 Task: Look for space in Merida from 29th April to 7th May, 2023 for 1 adult in price range Rs.10000 to Rs.20000. Place can be shared room with  having 1 bed. Property type can be flat. Amenities needed are: wifi. Required host language is English.
Action: Mouse moved to (423, 473)
Screenshot: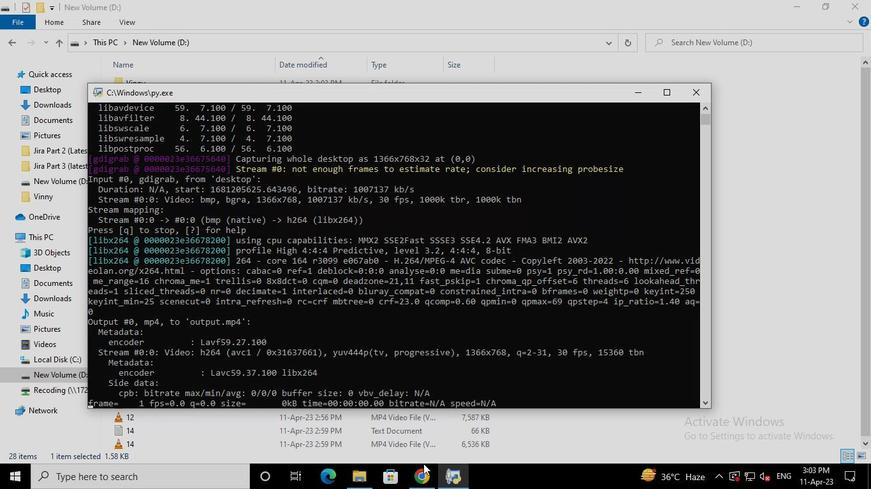 
Action: Mouse pressed left at (423, 473)
Screenshot: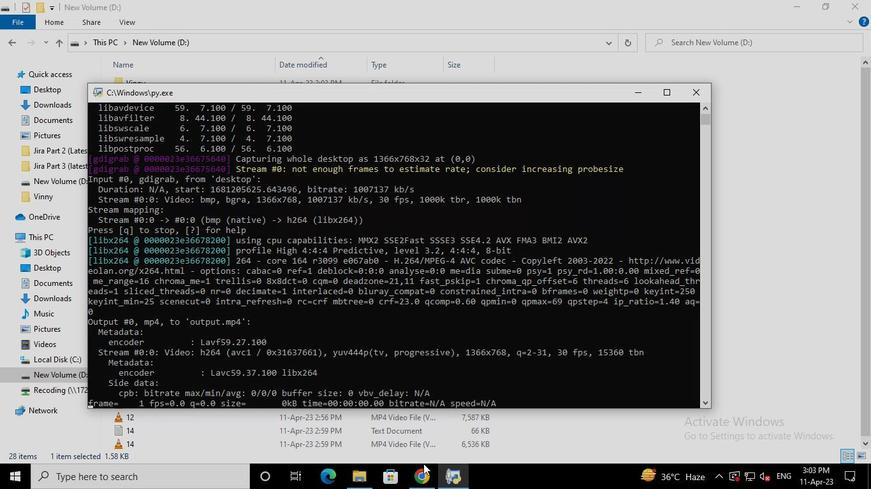 
Action: Mouse moved to (356, 119)
Screenshot: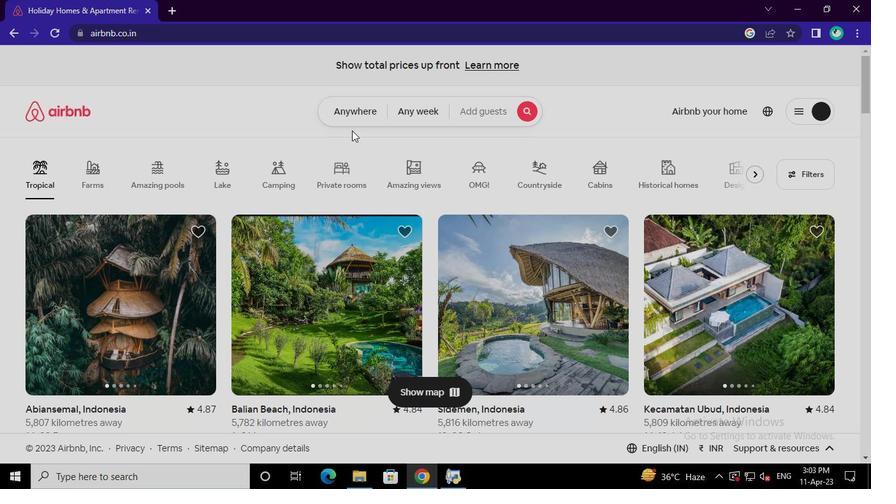 
Action: Mouse pressed left at (356, 119)
Screenshot: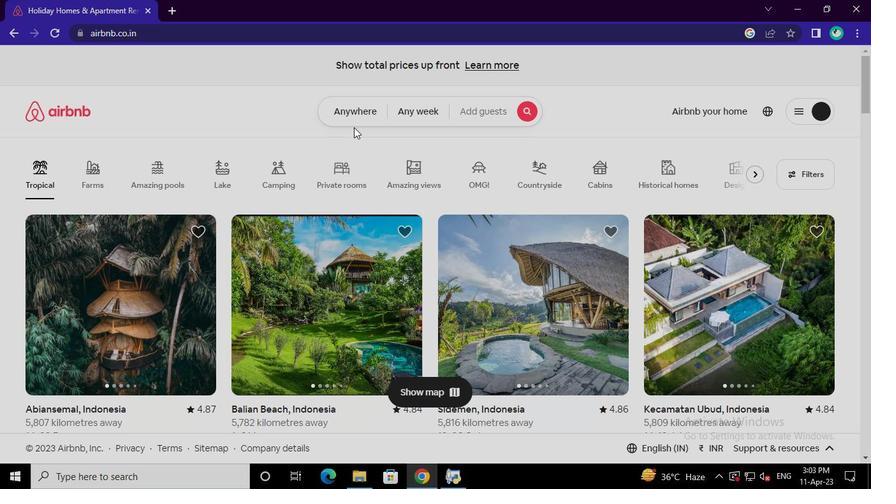 
Action: Mouse moved to (257, 167)
Screenshot: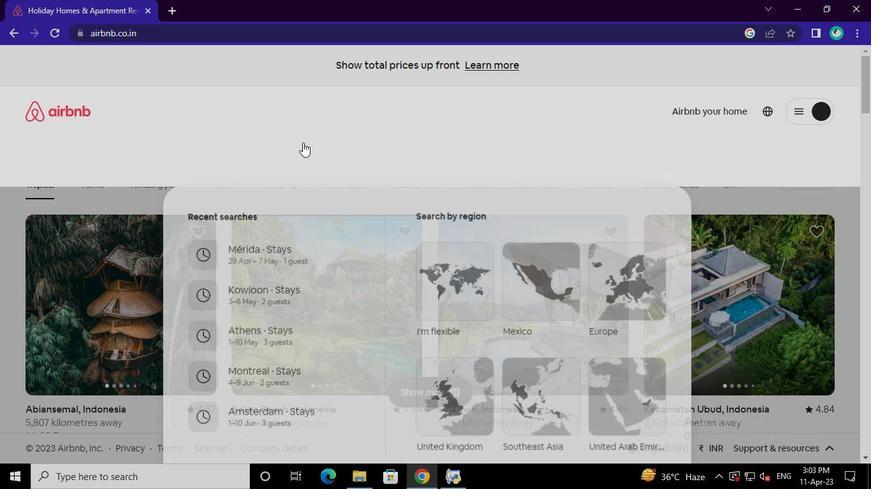 
Action: Mouse pressed left at (257, 167)
Screenshot: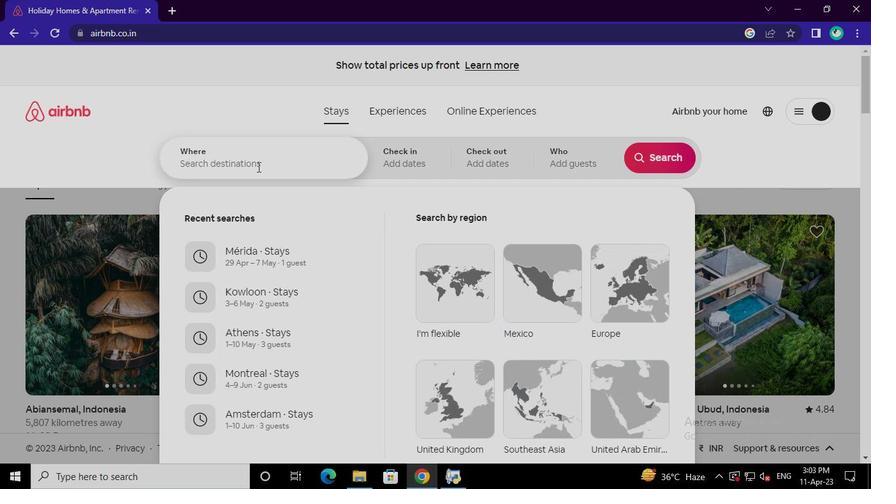 
Action: Keyboard m
Screenshot: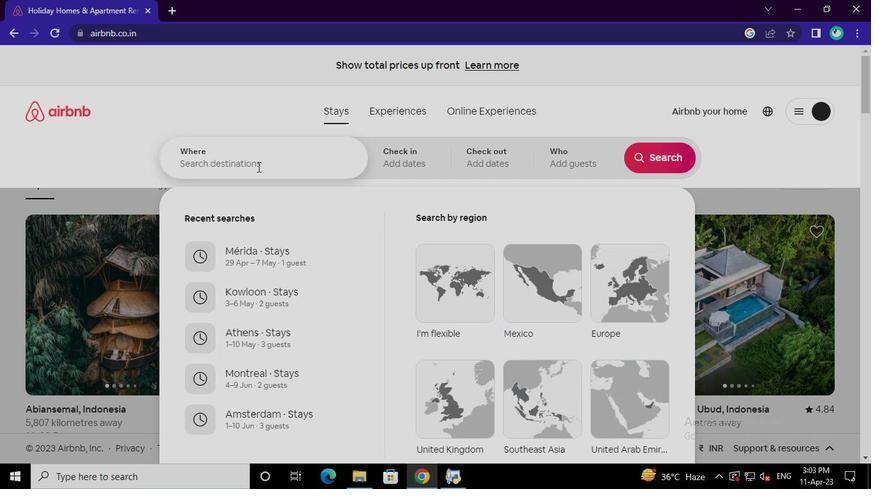 
Action: Keyboard w
Screenshot: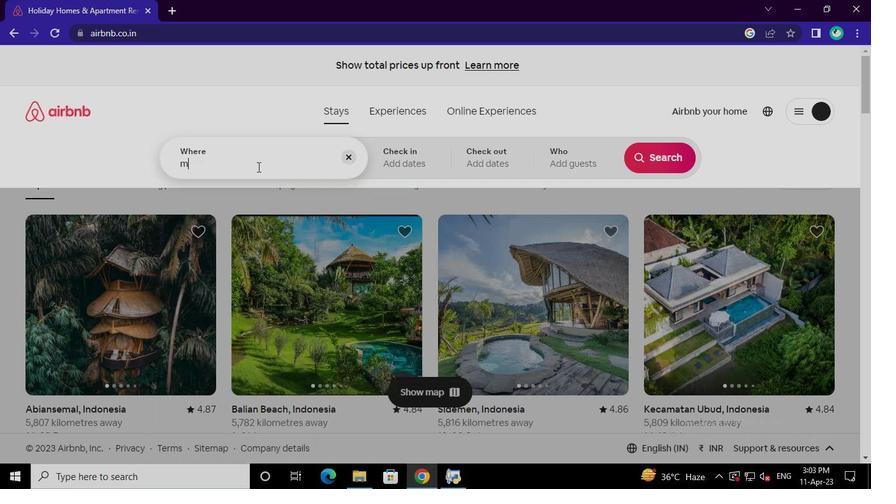 
Action: Keyboard Key.backspace
Screenshot: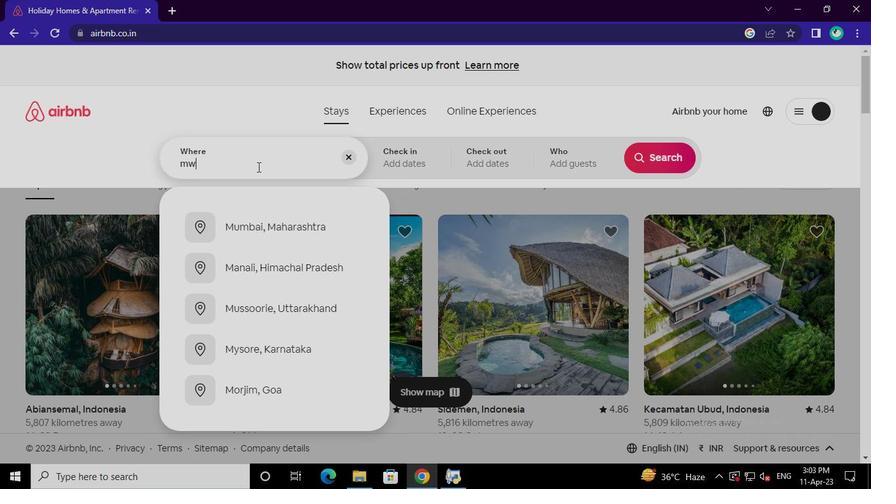 
Action: Keyboard e
Screenshot: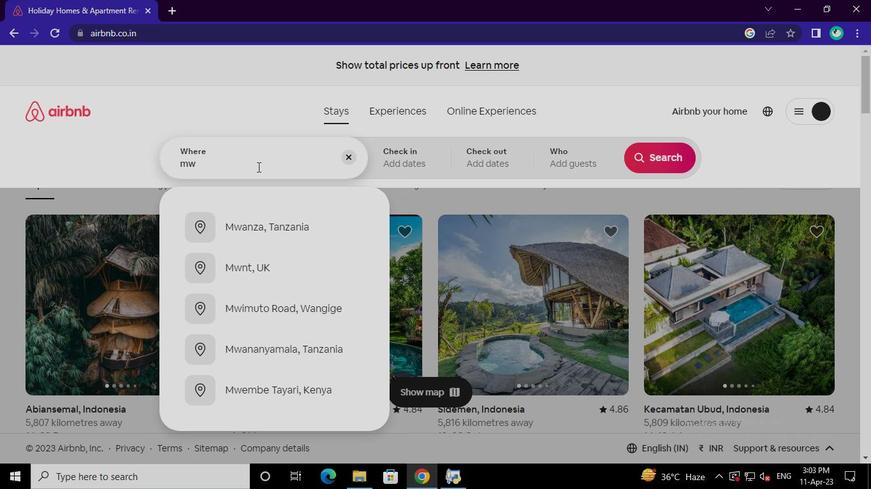
Action: Keyboard r
Screenshot: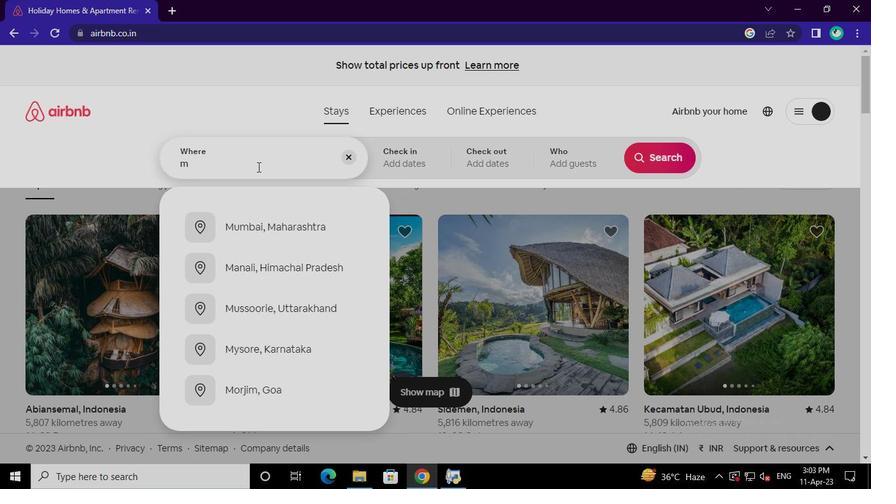
Action: Keyboard i
Screenshot: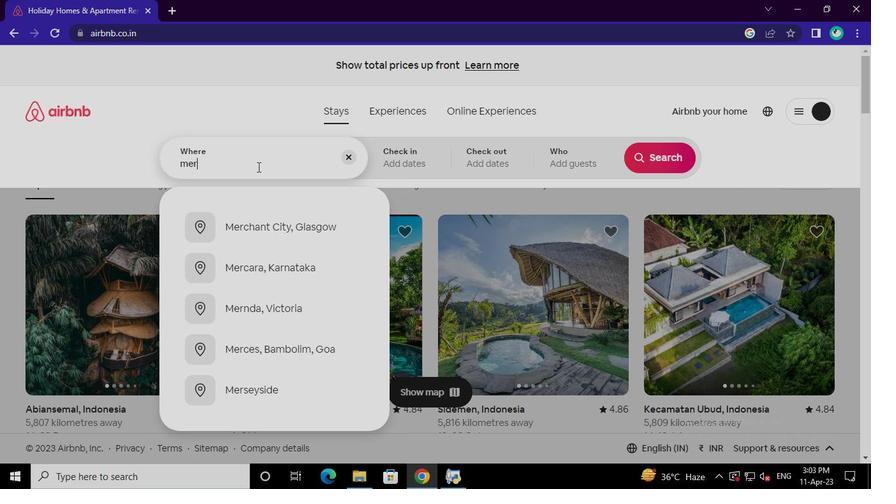 
Action: Keyboard d
Screenshot: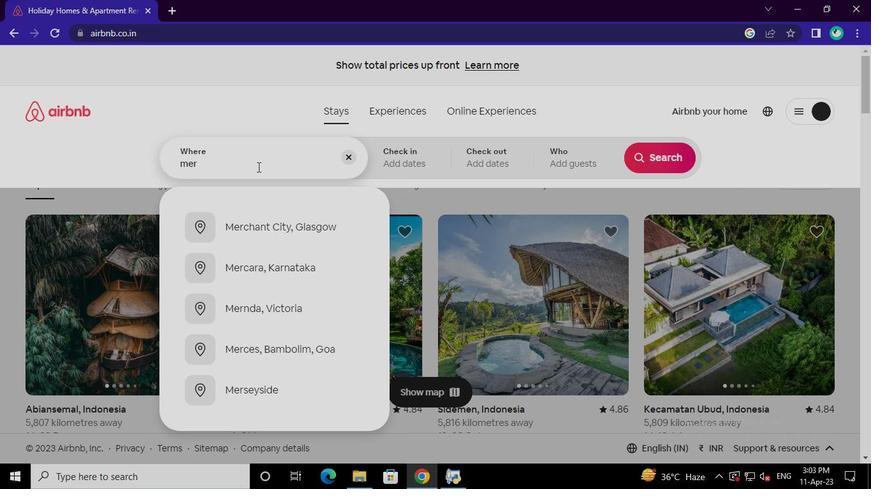 
Action: Keyboard a
Screenshot: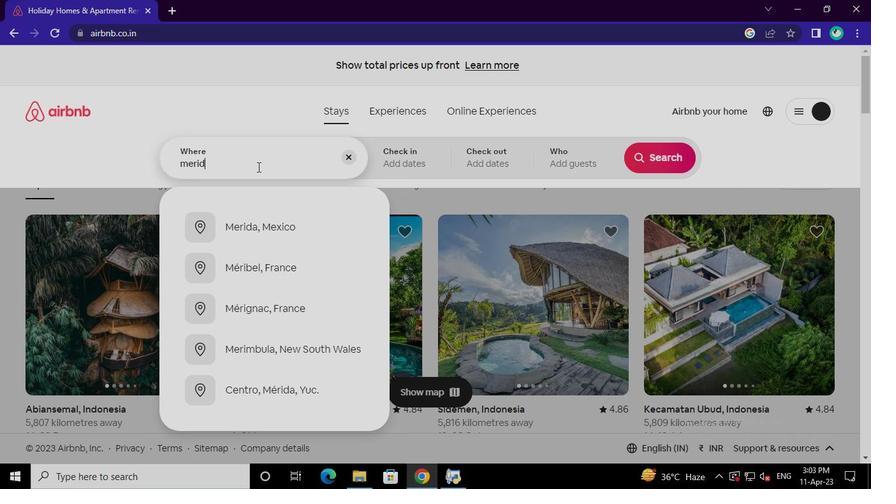 
Action: Mouse moved to (263, 229)
Screenshot: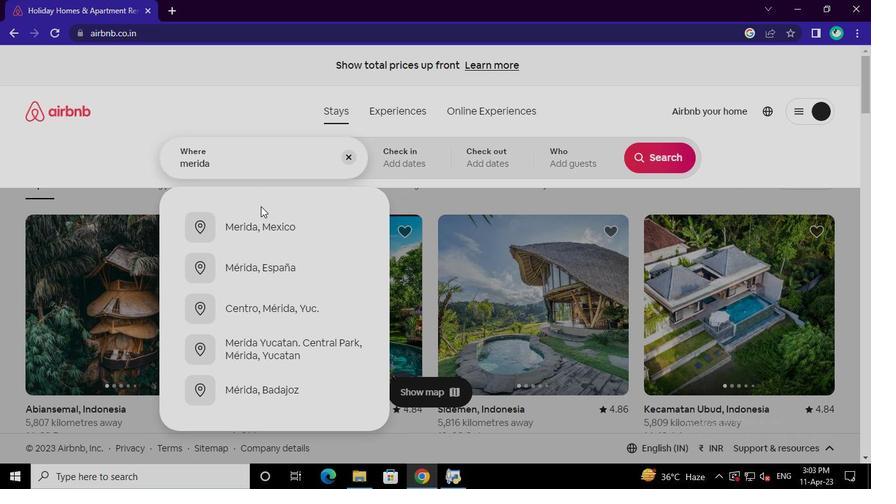 
Action: Mouse pressed left at (263, 229)
Screenshot: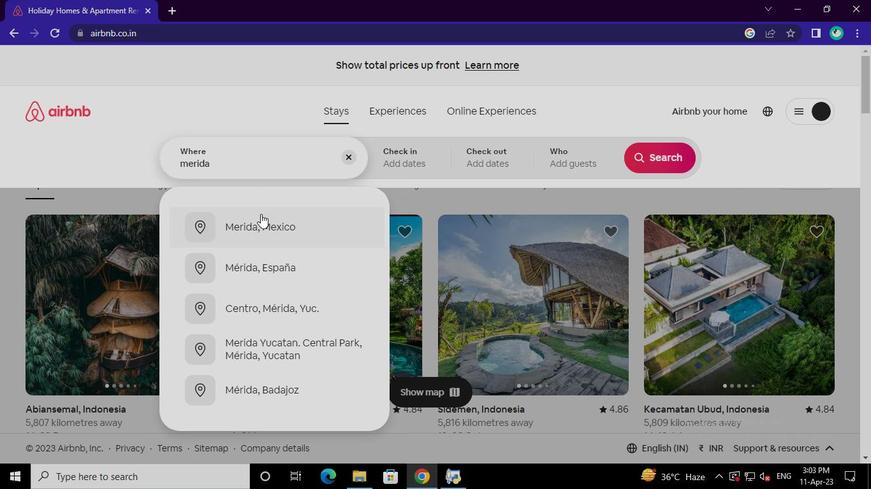 
Action: Mouse moved to (385, 431)
Screenshot: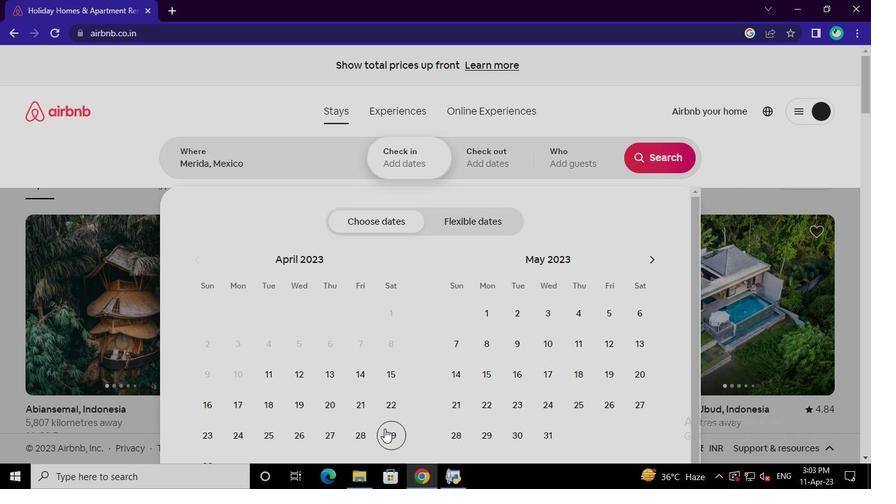 
Action: Mouse pressed left at (385, 431)
Screenshot: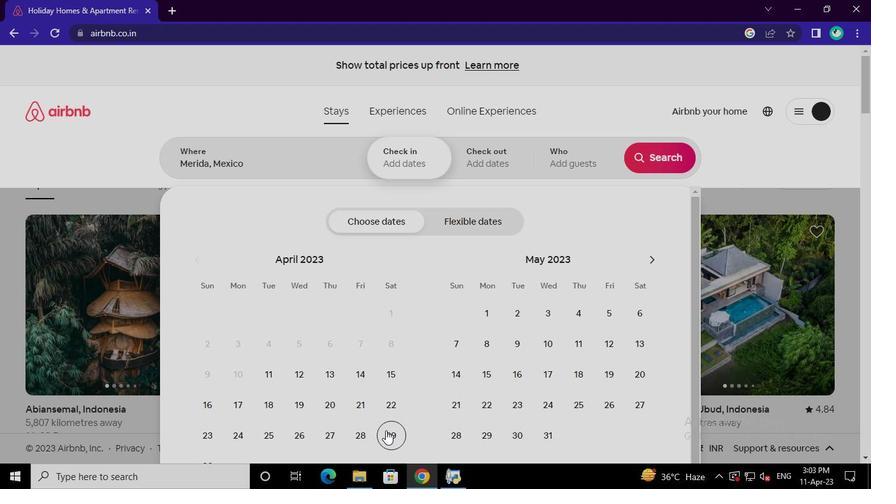 
Action: Mouse moved to (458, 347)
Screenshot: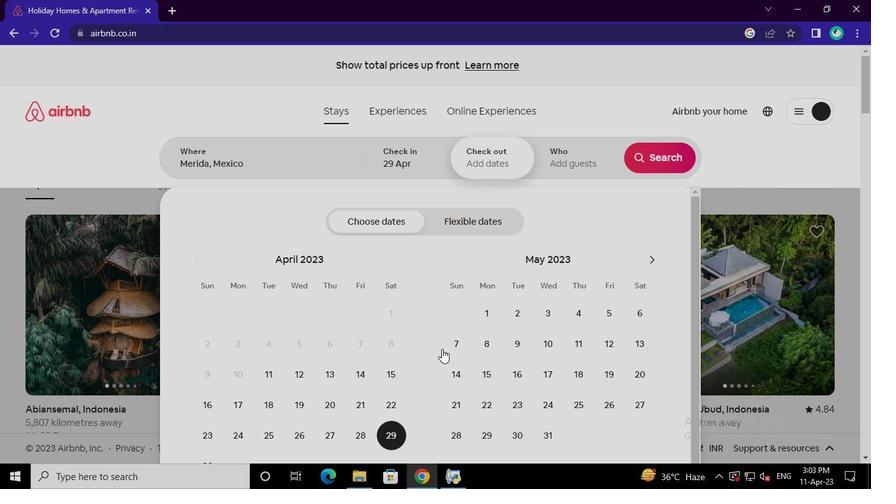 
Action: Mouse pressed left at (458, 347)
Screenshot: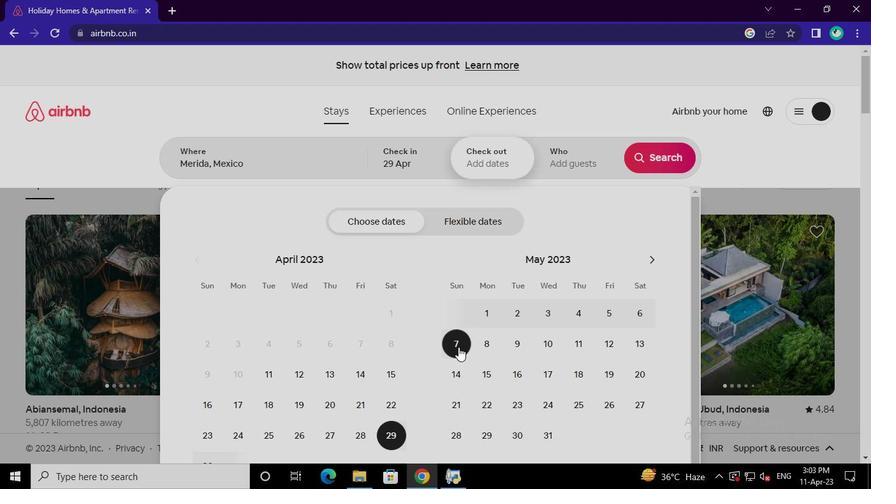 
Action: Mouse moved to (574, 156)
Screenshot: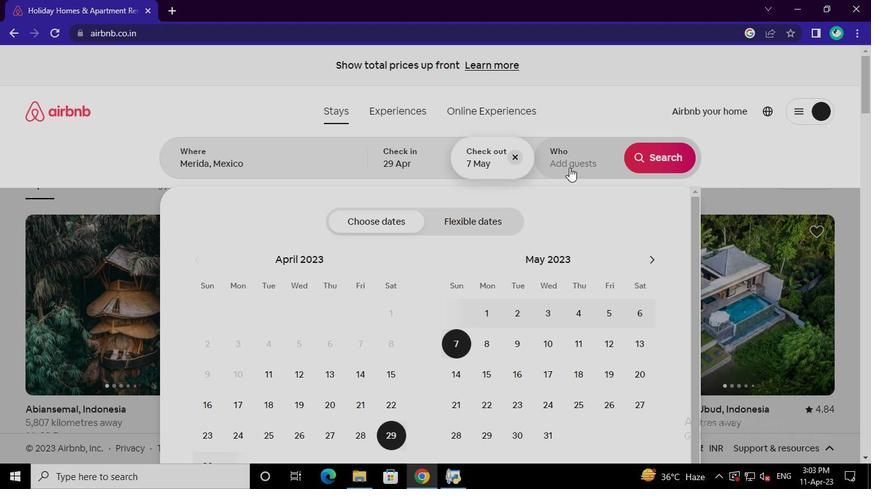 
Action: Mouse pressed left at (574, 156)
Screenshot: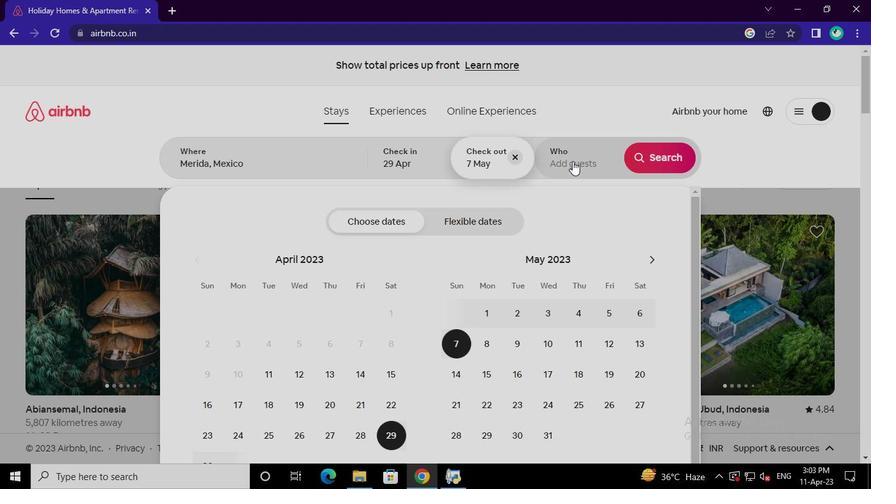 
Action: Mouse moved to (654, 222)
Screenshot: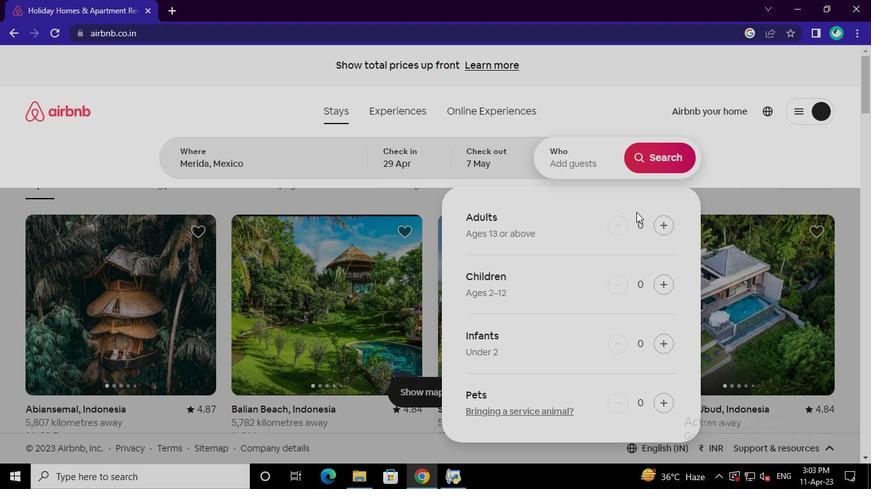 
Action: Mouse pressed left at (654, 222)
Screenshot: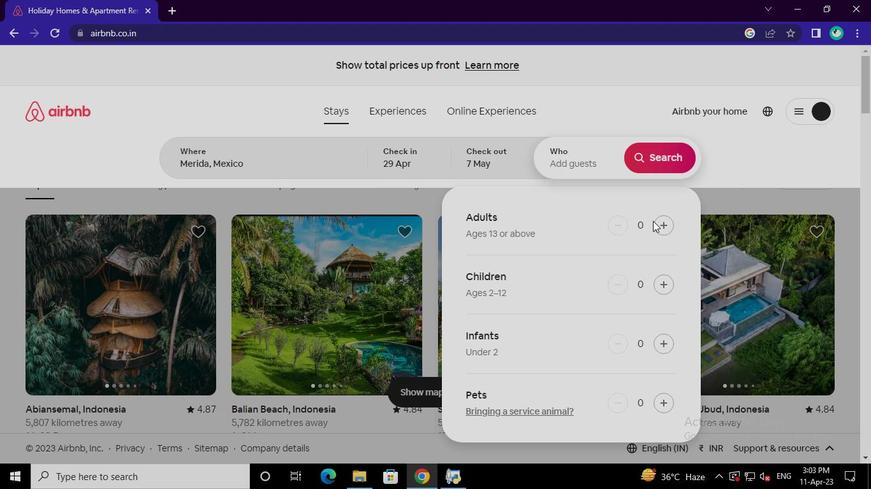 
Action: Mouse moved to (652, 161)
Screenshot: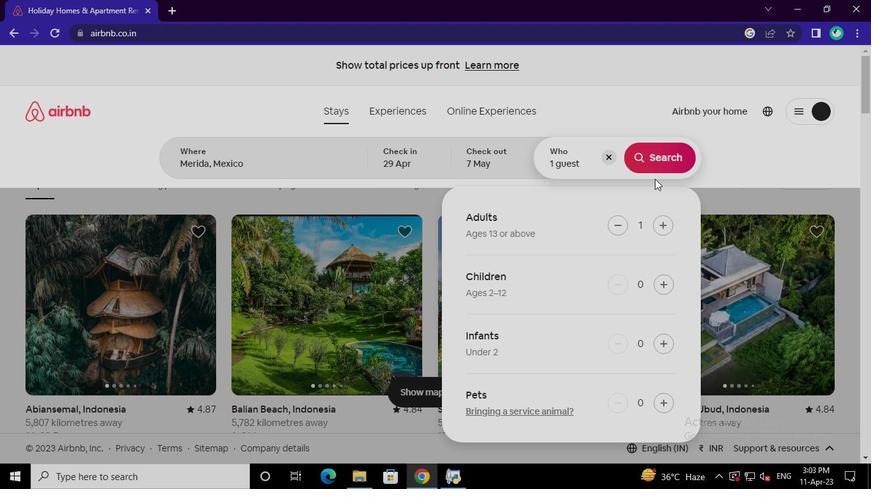 
Action: Mouse pressed left at (652, 161)
Screenshot: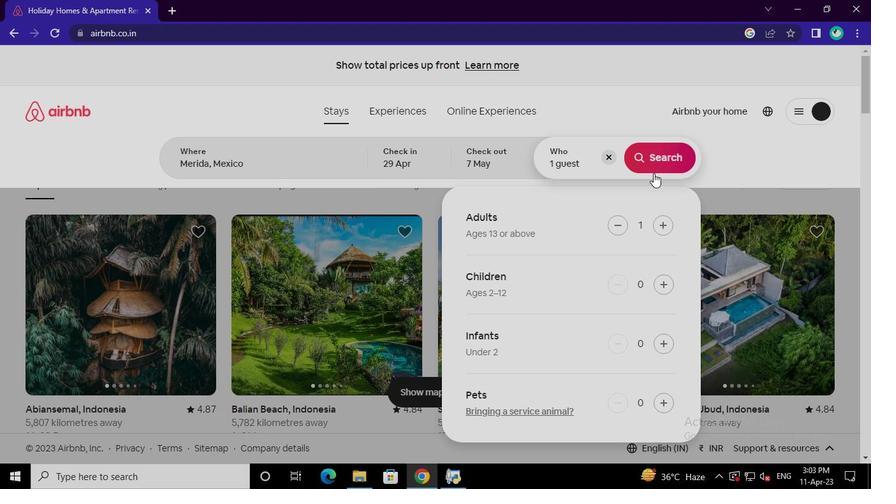 
Action: Mouse moved to (797, 123)
Screenshot: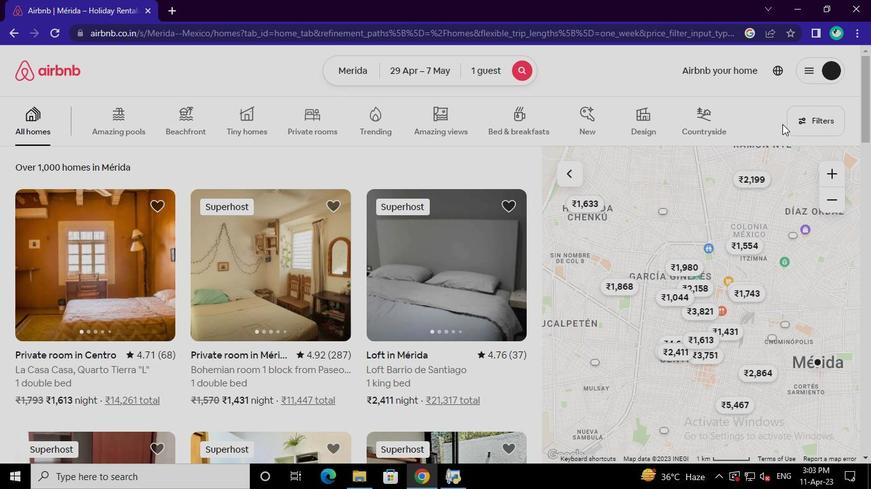
Action: Mouse pressed left at (797, 123)
Screenshot: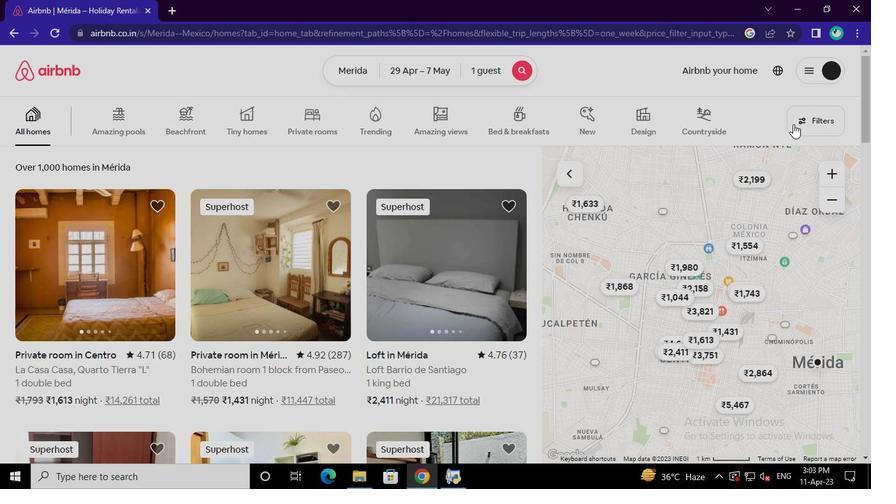 
Action: Mouse moved to (302, 286)
Screenshot: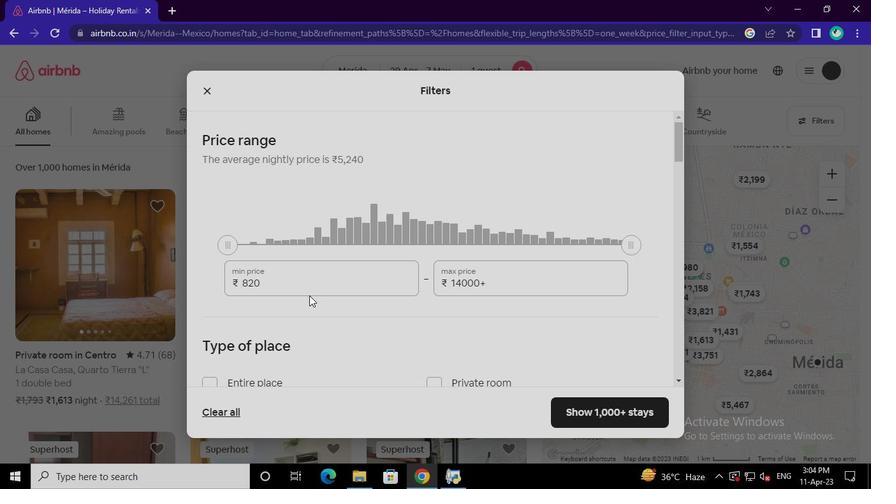 
Action: Mouse pressed left at (302, 286)
Screenshot: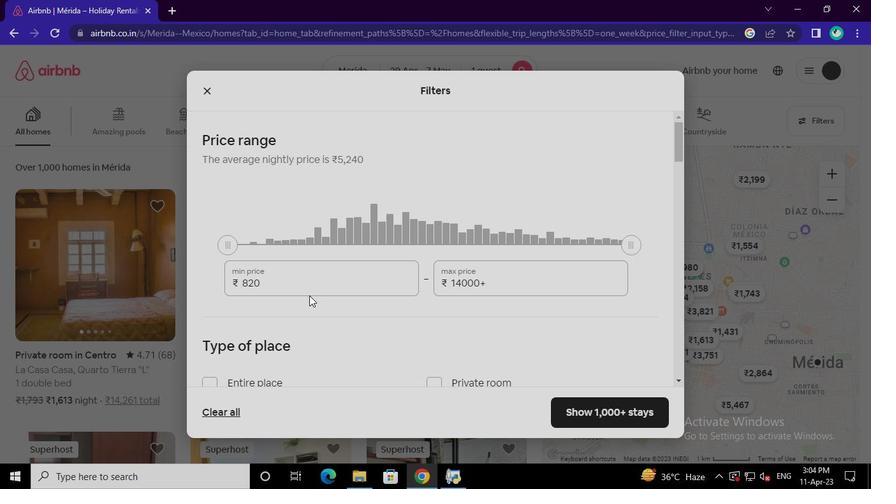 
Action: Mouse moved to (320, 267)
Screenshot: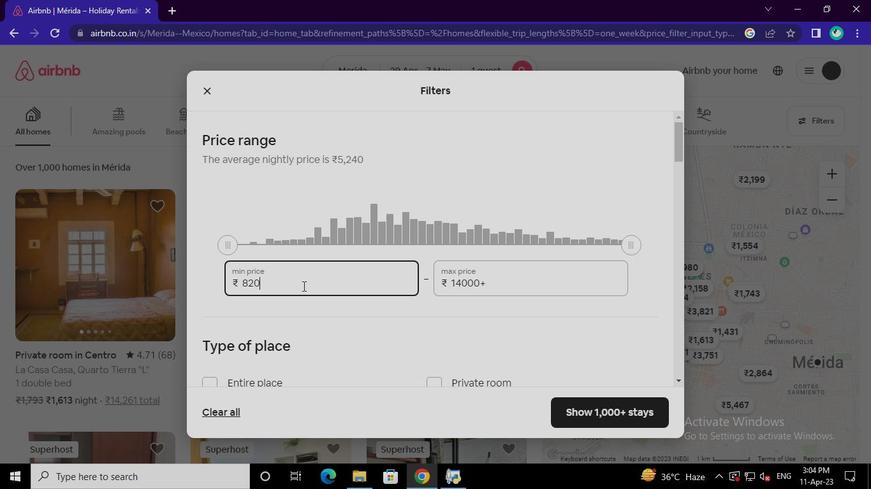 
Action: Keyboard Key.backspace
Screenshot: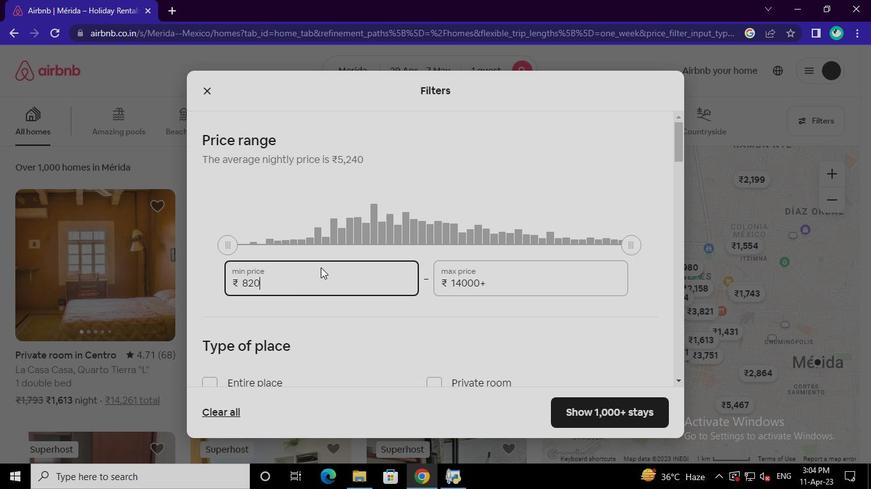 
Action: Keyboard Key.backspace
Screenshot: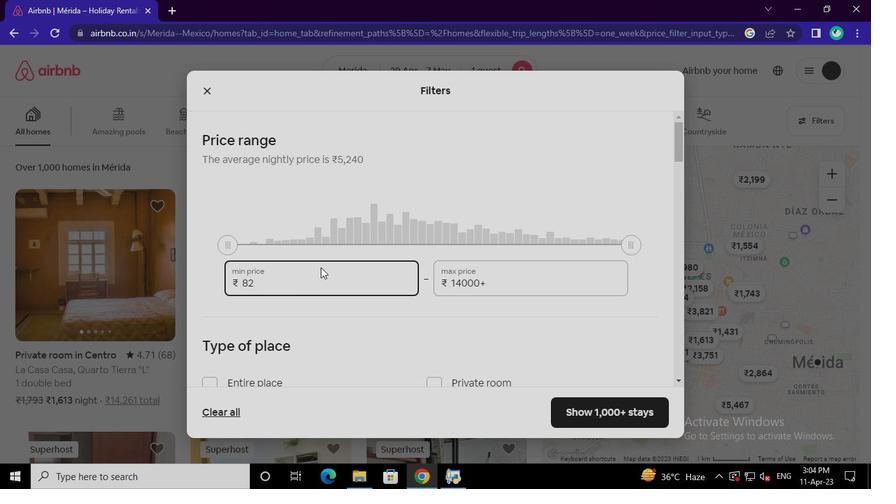 
Action: Keyboard Key.backspace
Screenshot: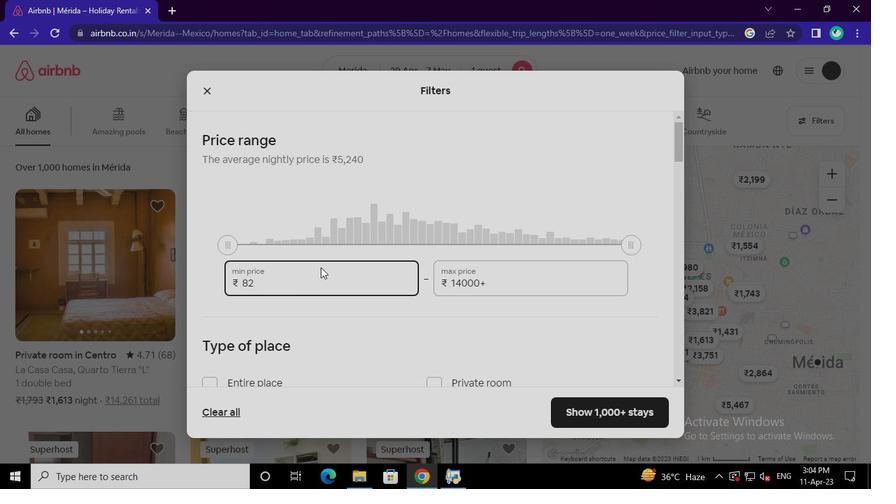 
Action: Keyboard Key.backspace
Screenshot: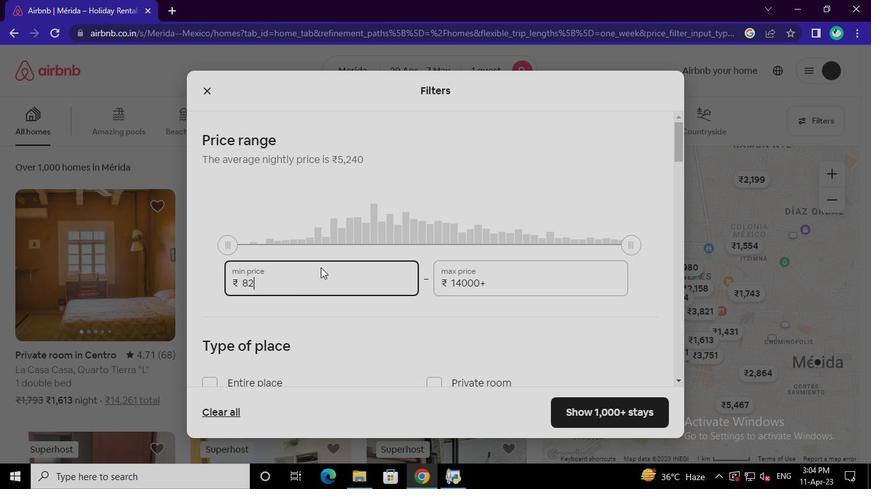 
Action: Keyboard Key.backspace
Screenshot: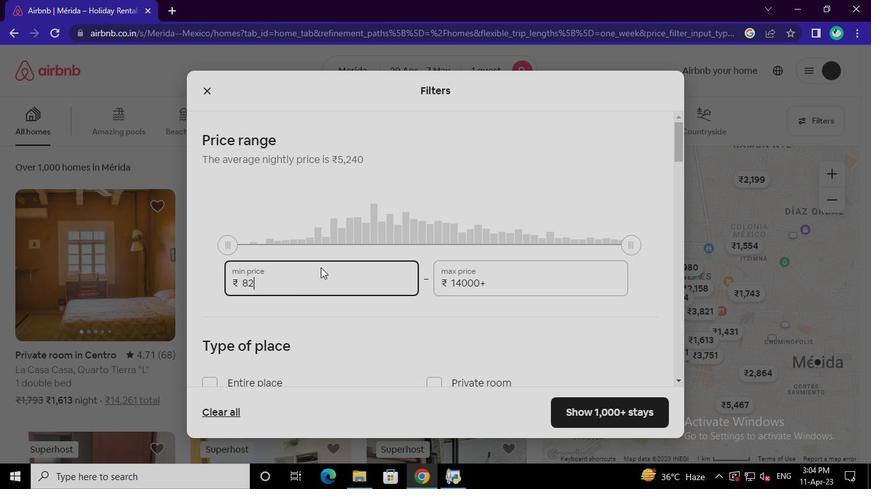
Action: Keyboard Key.backspace
Screenshot: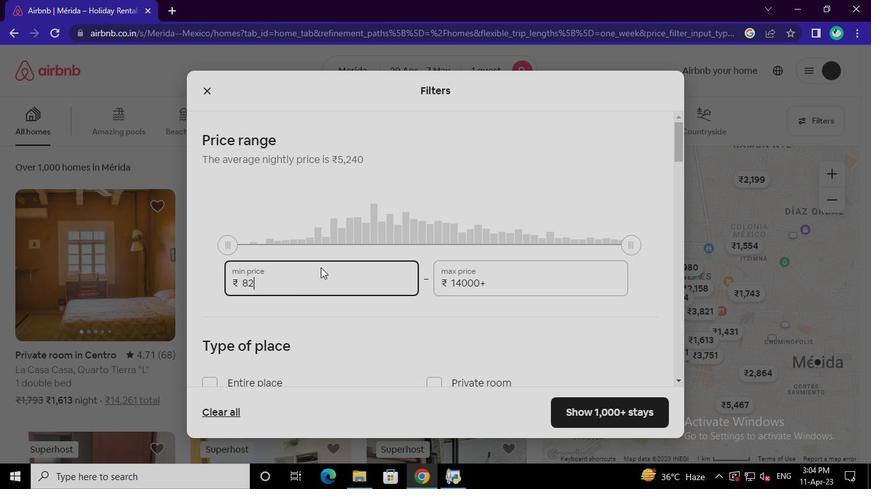 
Action: Keyboard Key.backspace
Screenshot: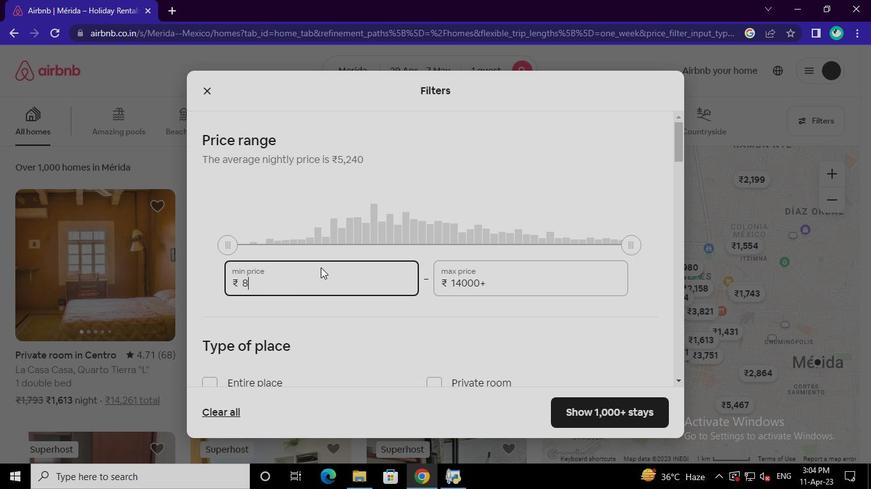 
Action: Keyboard Key.backspace
Screenshot: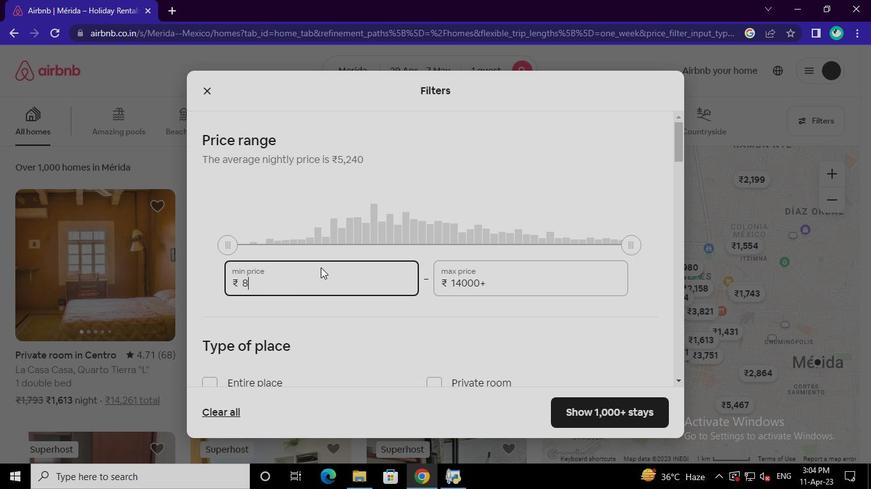 
Action: Keyboard Key.backspace
Screenshot: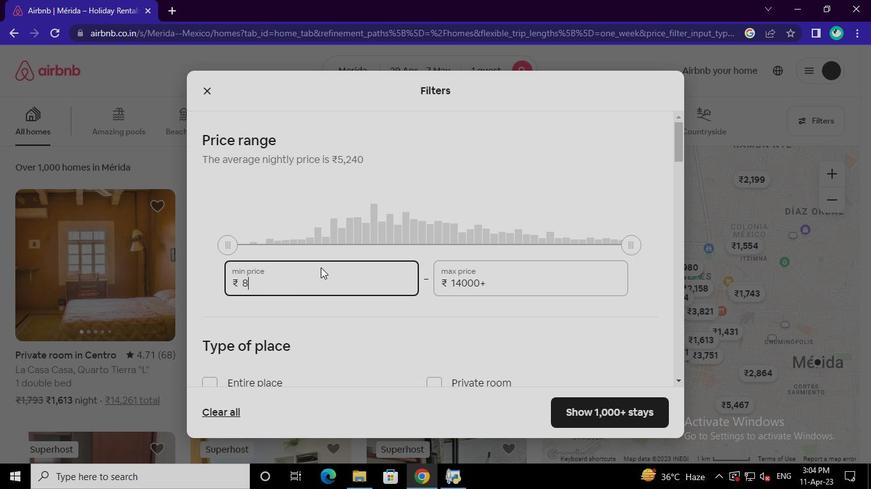 
Action: Keyboard Key.backspace
Screenshot: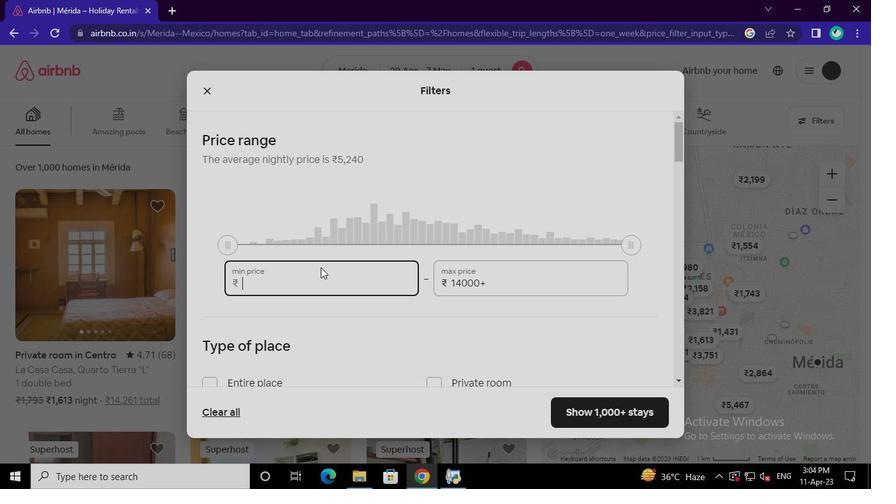 
Action: Keyboard <97>
Screenshot: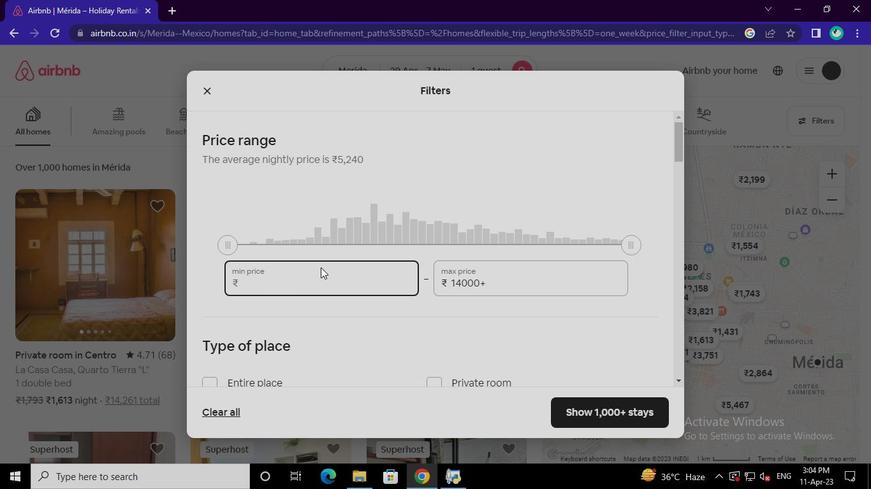 
Action: Keyboard <96>
Screenshot: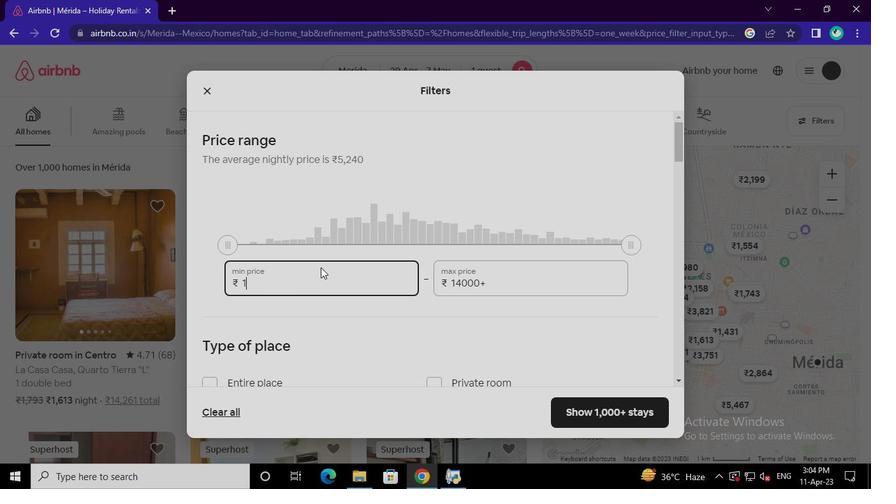 
Action: Keyboard <96>
Screenshot: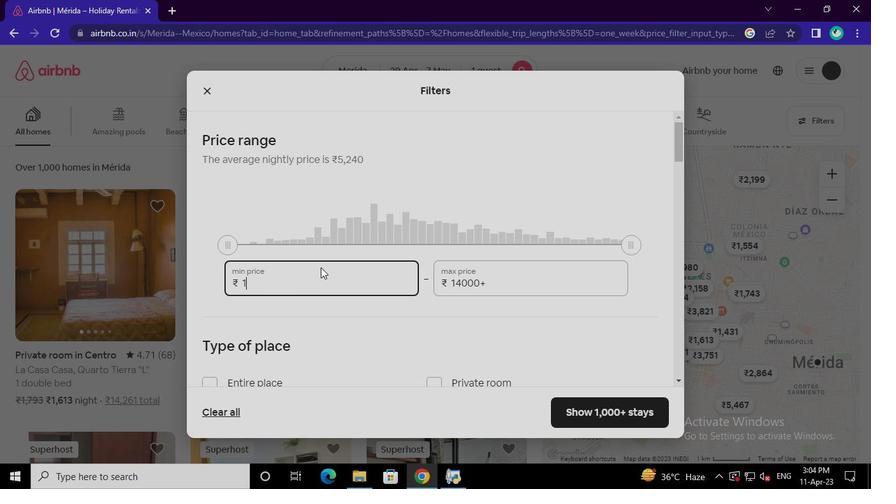 
Action: Keyboard <96>
Screenshot: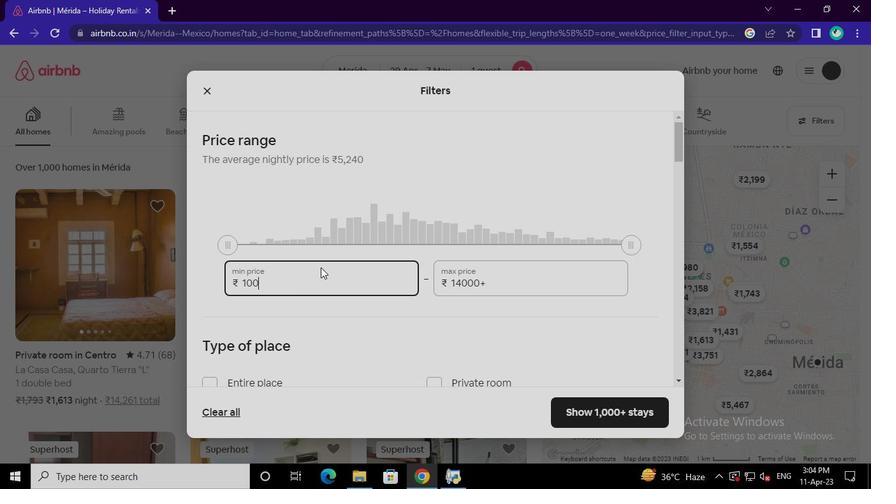 
Action: Keyboard <96>
Screenshot: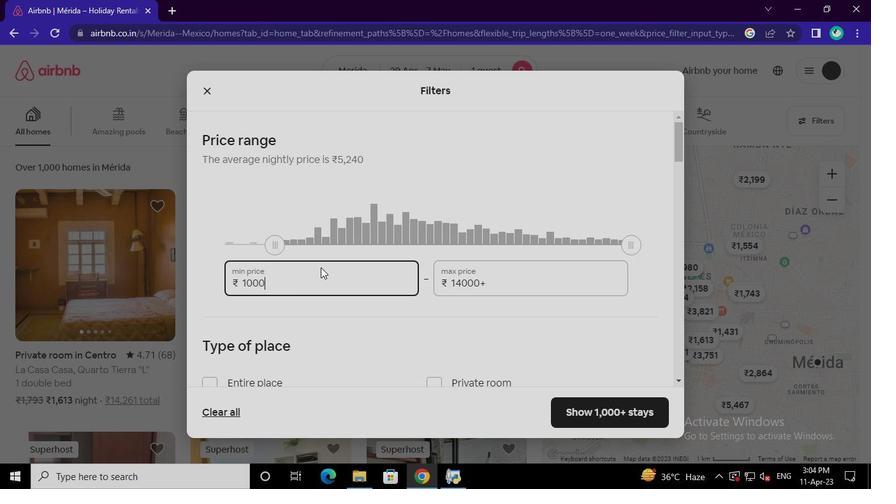 
Action: Mouse moved to (490, 284)
Screenshot: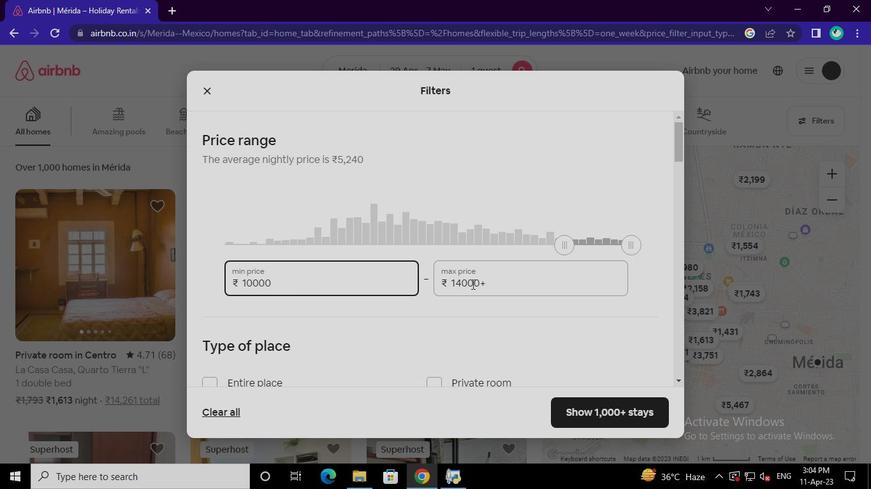 
Action: Mouse pressed left at (490, 284)
Screenshot: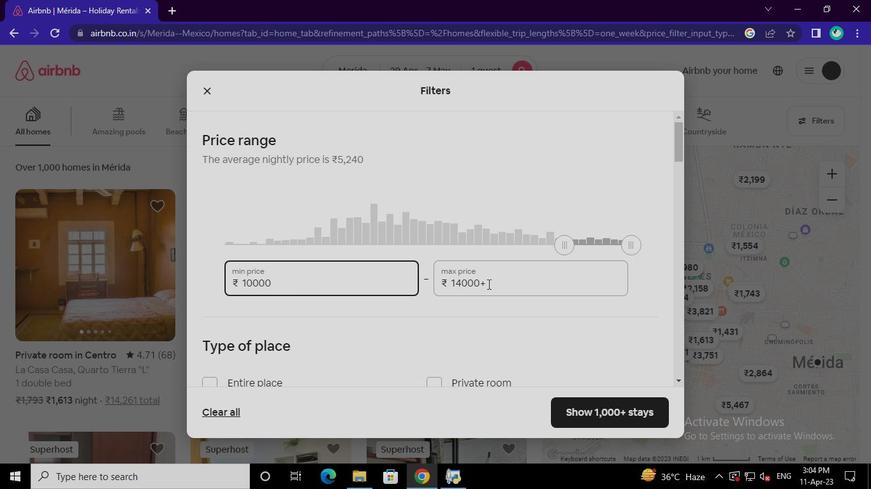 
Action: Keyboard Key.backspace
Screenshot: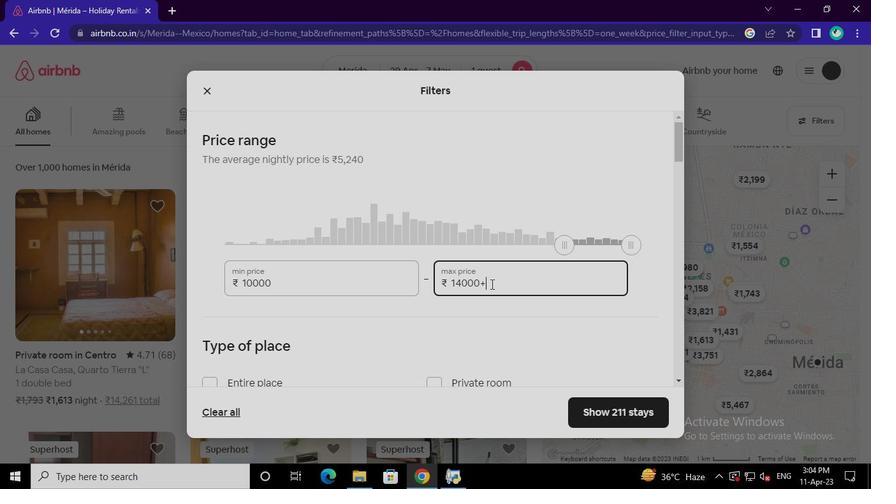 
Action: Keyboard Key.backspace
Screenshot: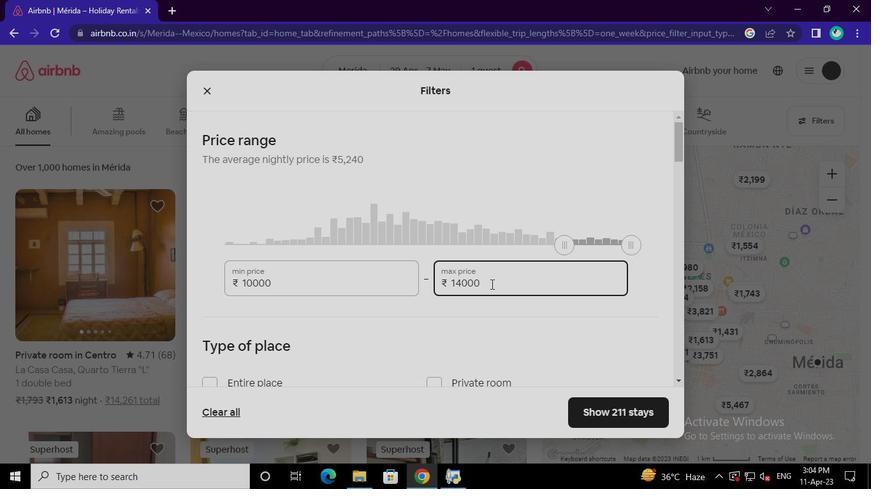 
Action: Keyboard Key.backspace
Screenshot: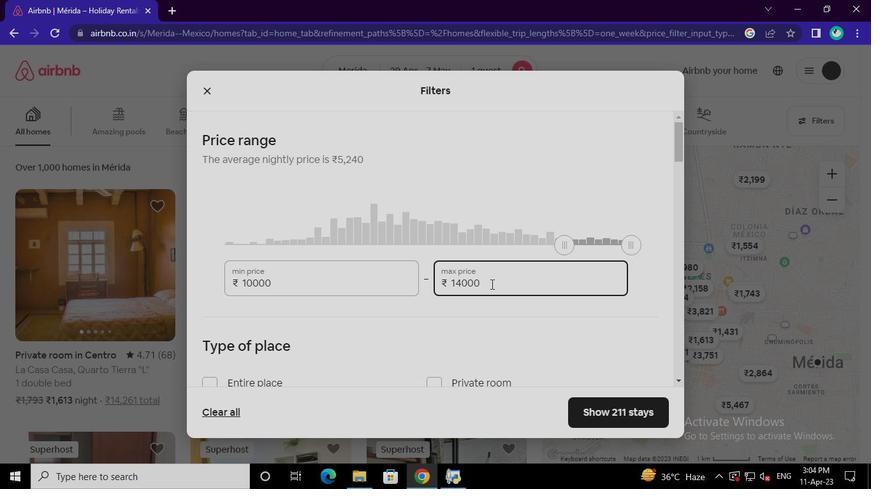 
Action: Keyboard Key.backspace
Screenshot: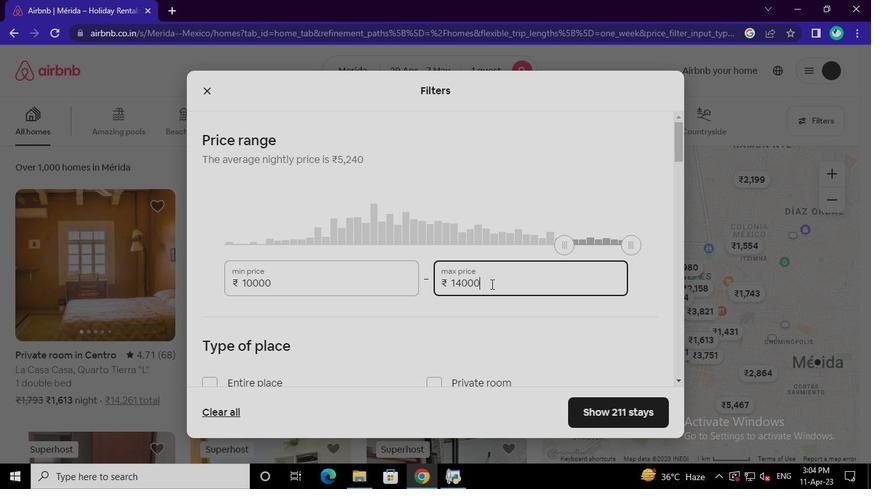 
Action: Keyboard Key.backspace
Screenshot: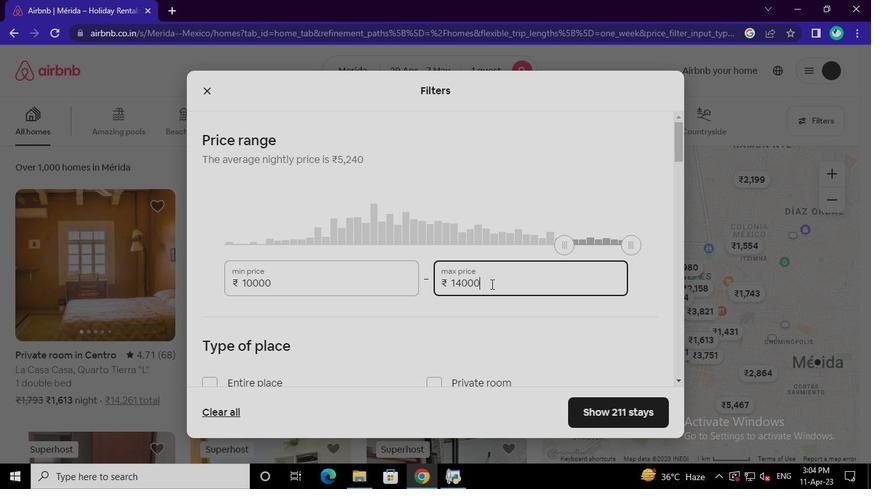 
Action: Keyboard Key.backspace
Screenshot: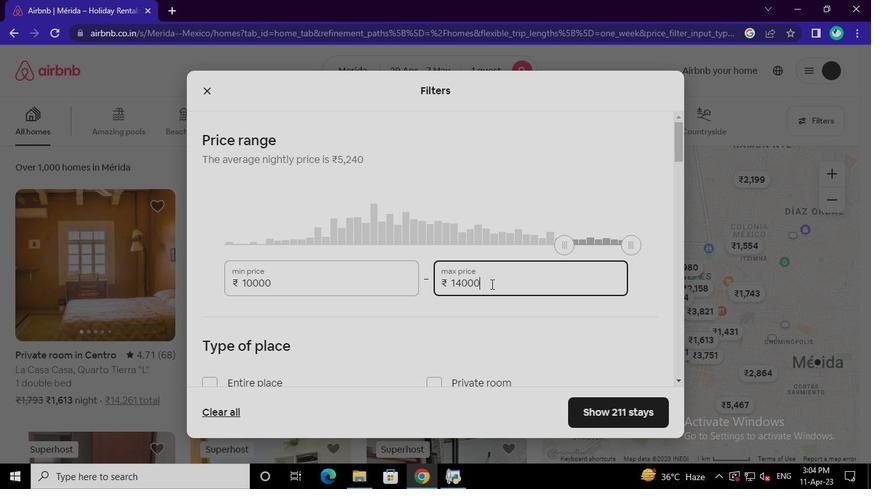 
Action: Keyboard Key.backspace
Screenshot: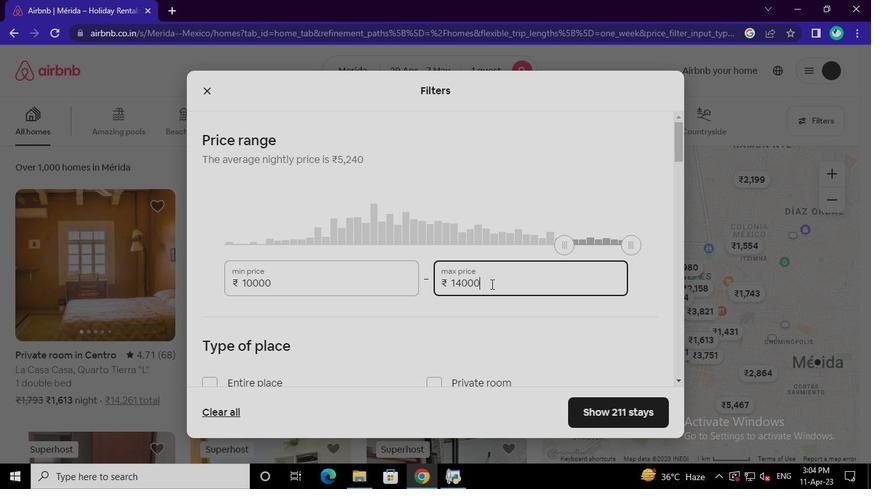 
Action: Keyboard Key.backspace
Screenshot: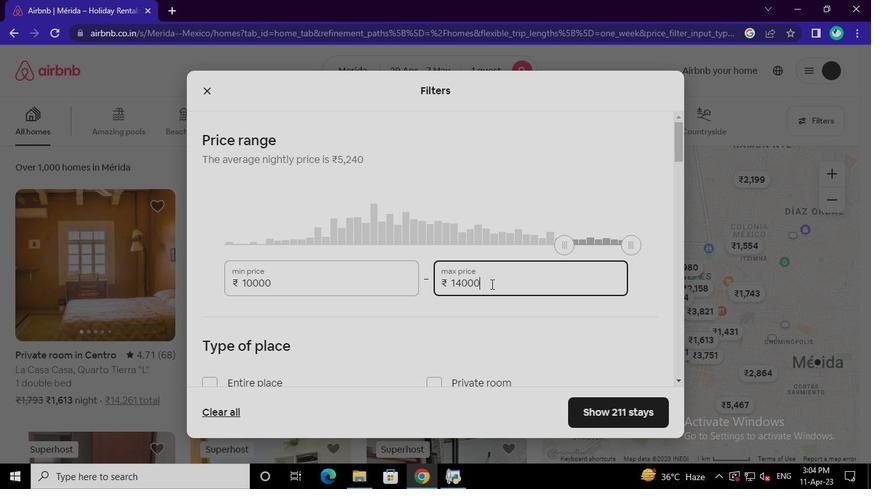 
Action: Keyboard Key.backspace
Screenshot: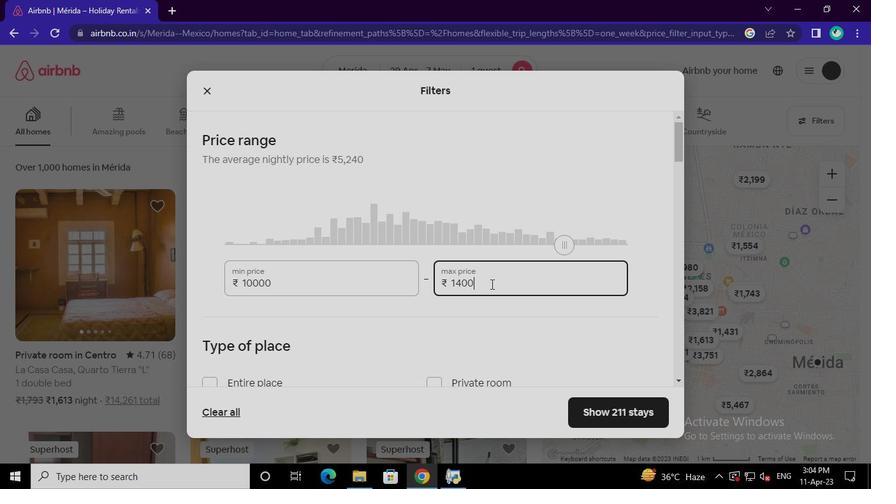 
Action: Keyboard Key.backspace
Screenshot: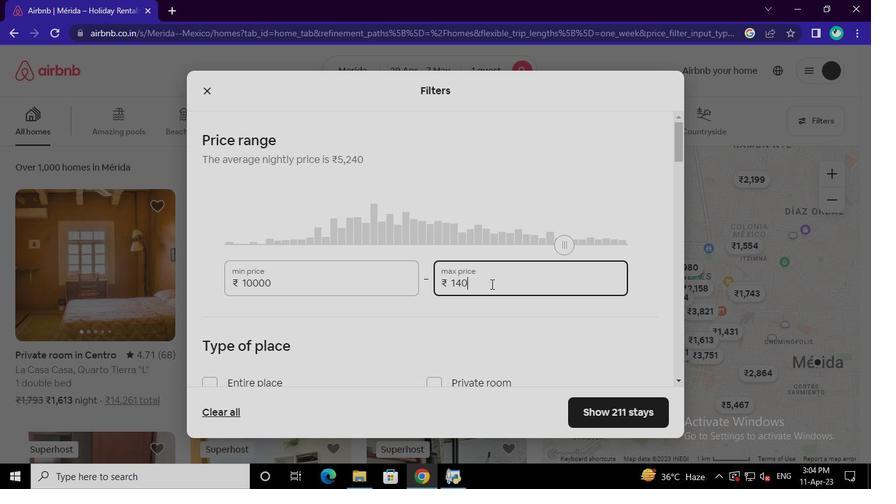 
Action: Keyboard Key.backspace
Screenshot: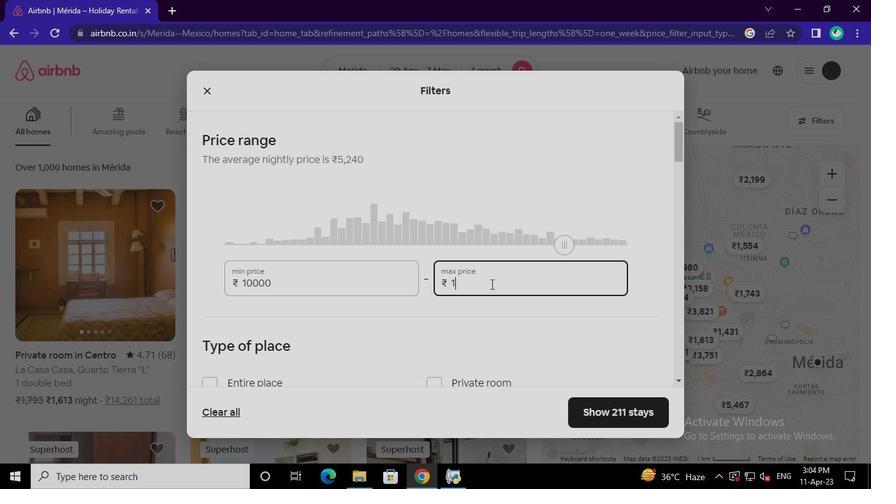 
Action: Keyboard Key.backspace
Screenshot: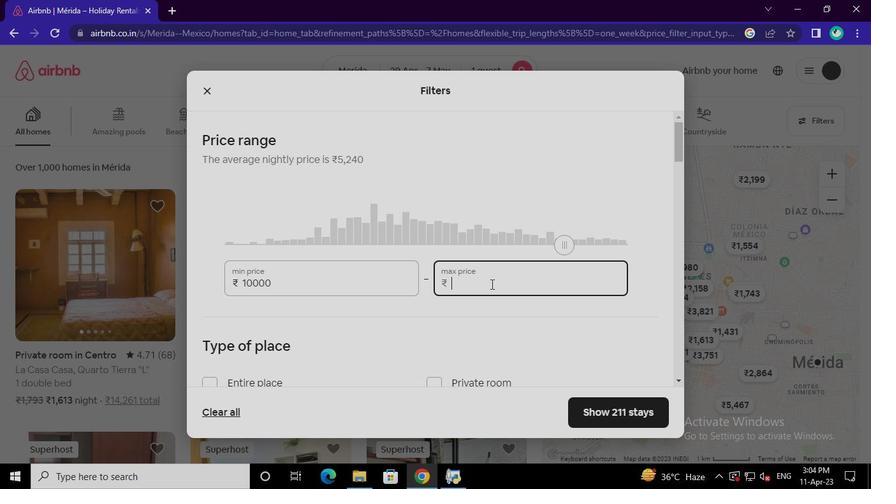 
Action: Keyboard Key.backspace
Screenshot: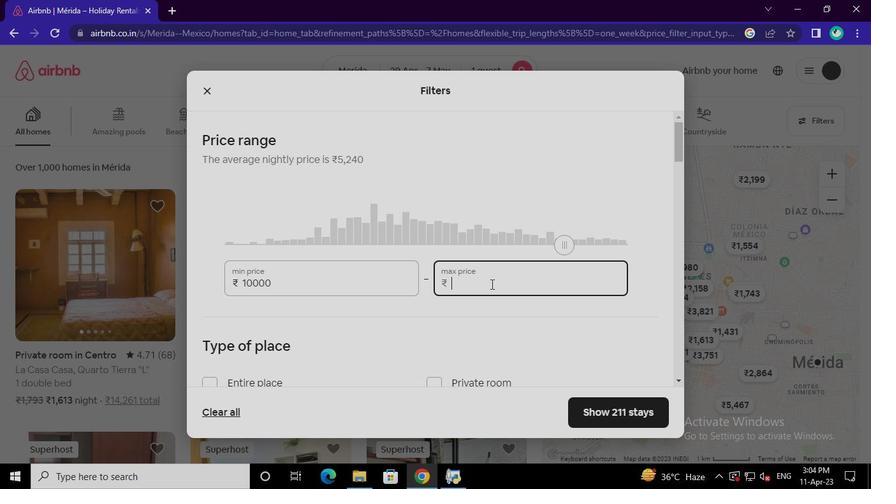 
Action: Keyboard <98>
Screenshot: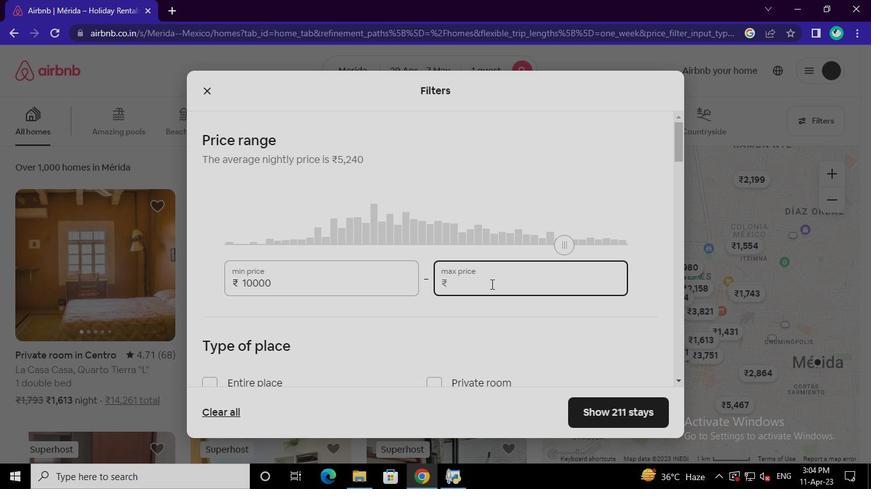 
Action: Keyboard <96>
Screenshot: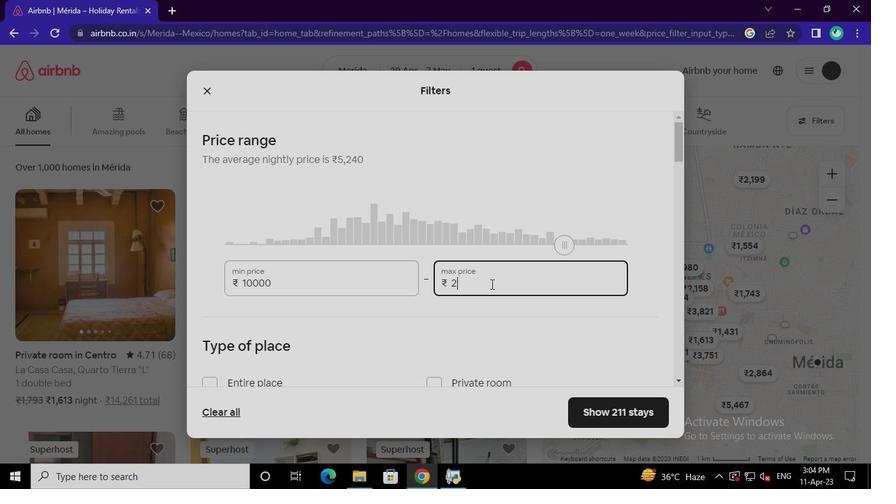 
Action: Keyboard <96>
Screenshot: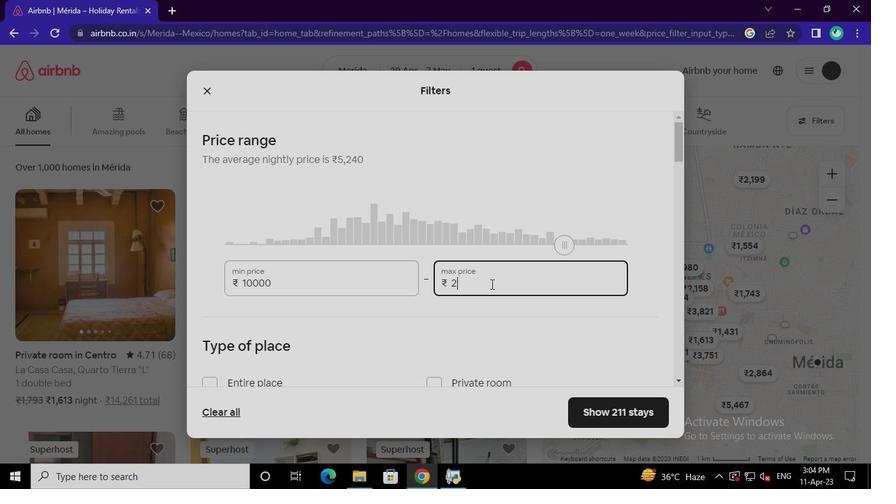 
Action: Keyboard <96>
Screenshot: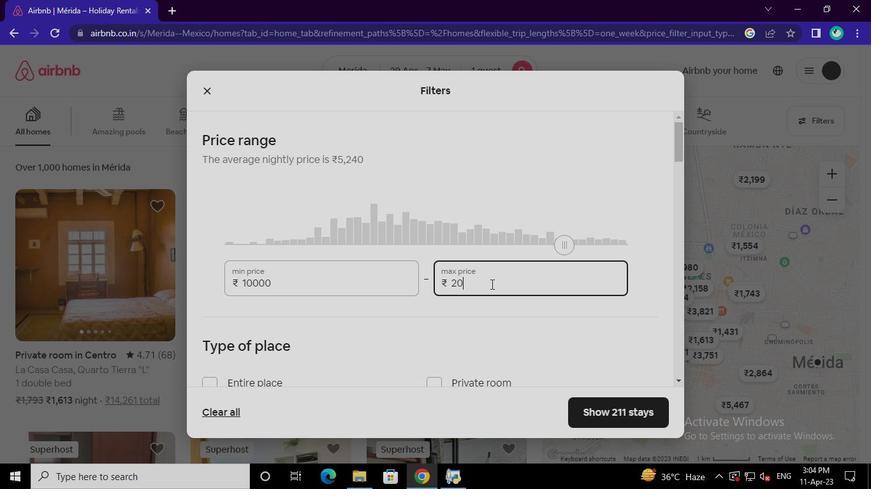 
Action: Keyboard <96>
Screenshot: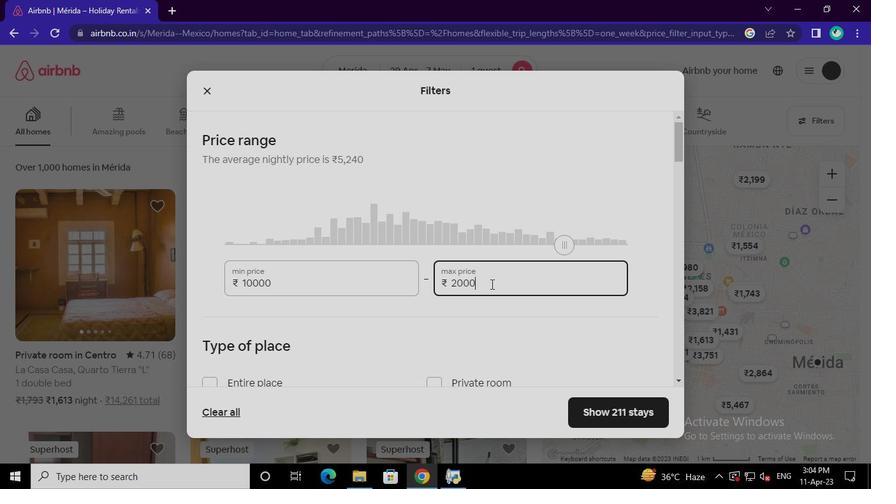 
Action: Mouse moved to (211, 313)
Screenshot: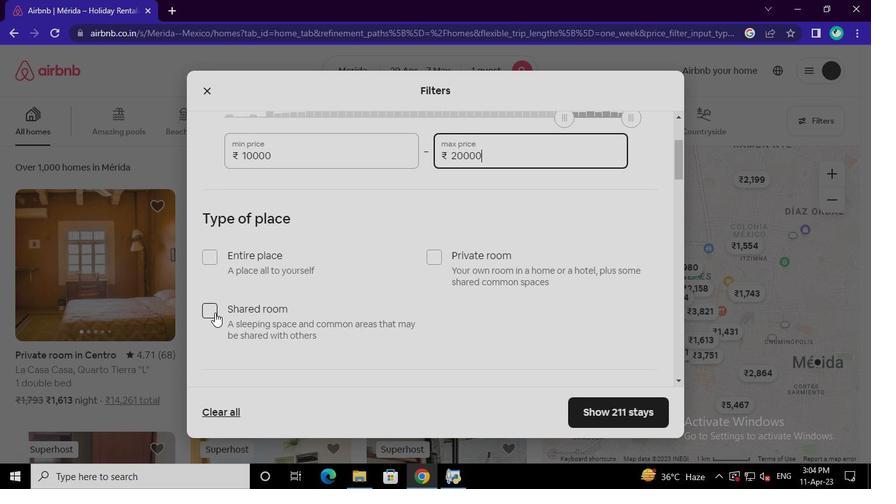 
Action: Mouse pressed left at (211, 313)
Screenshot: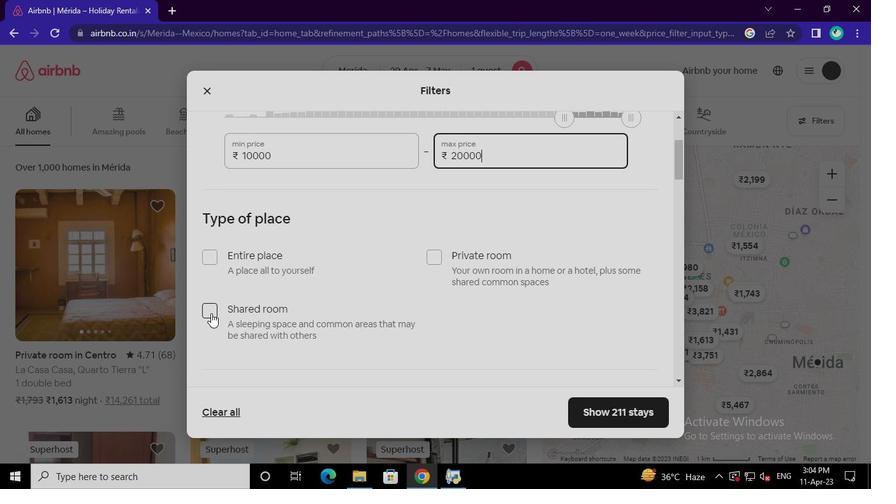 
Action: Mouse moved to (271, 340)
Screenshot: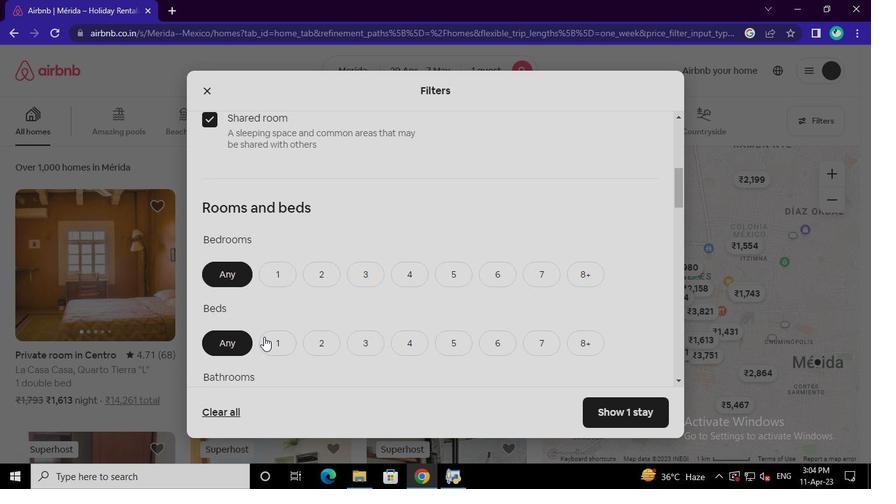 
Action: Mouse pressed left at (271, 340)
Screenshot: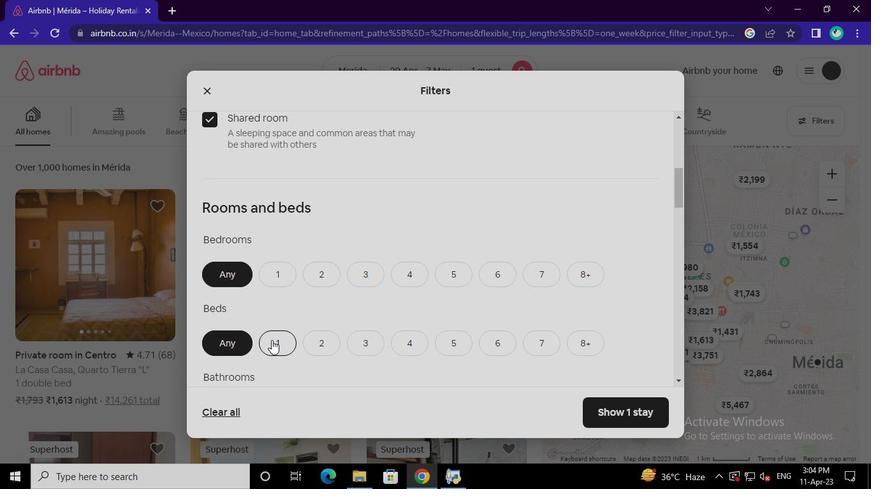 
Action: Mouse moved to (356, 304)
Screenshot: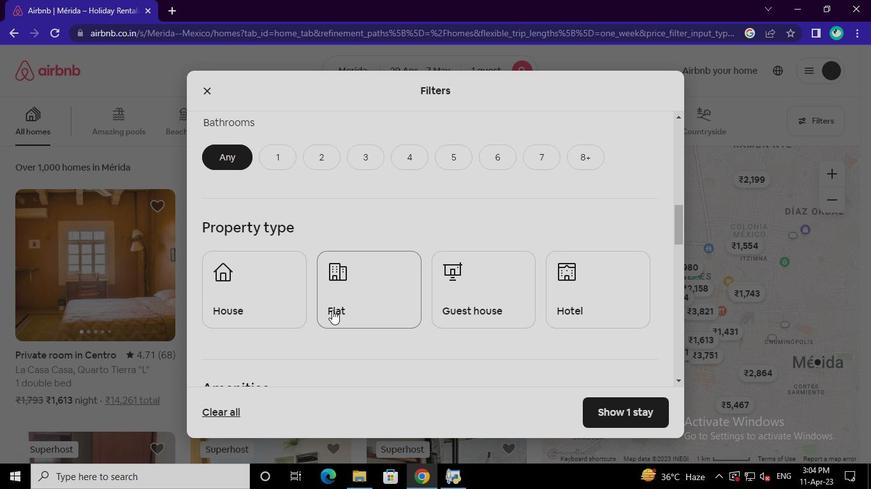 
Action: Mouse pressed left at (356, 304)
Screenshot: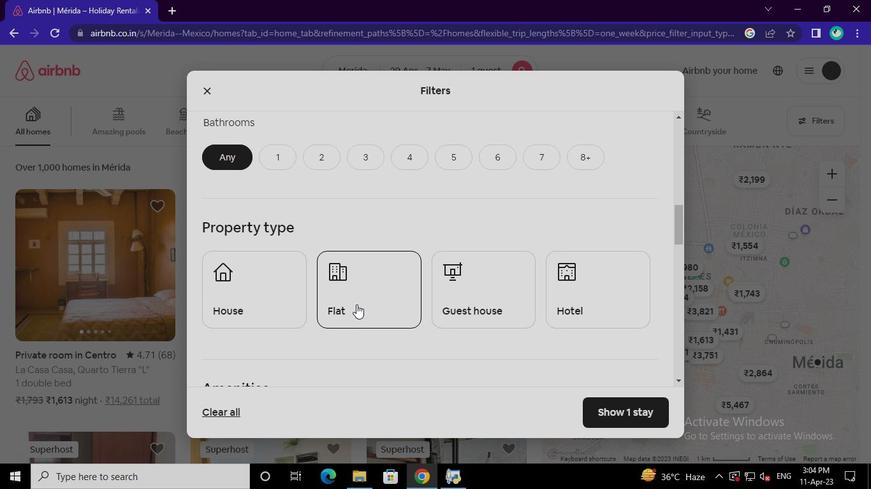 
Action: Mouse moved to (244, 297)
Screenshot: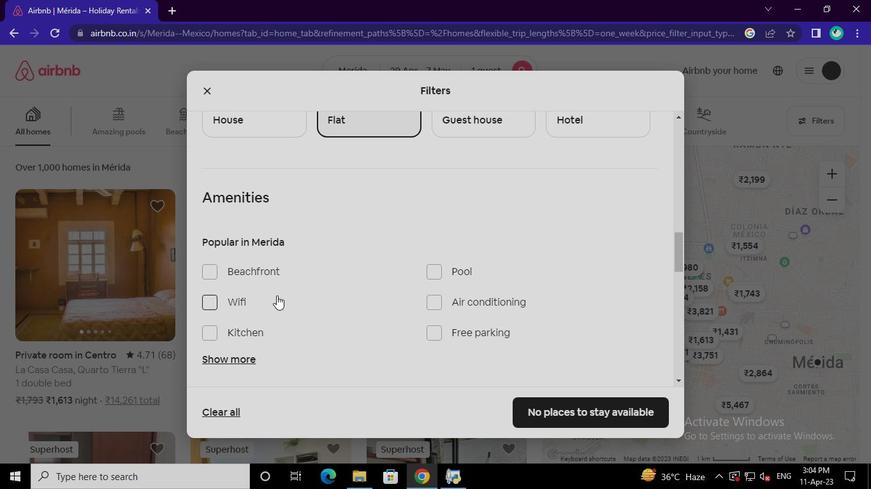 
Action: Mouse pressed left at (244, 297)
Screenshot: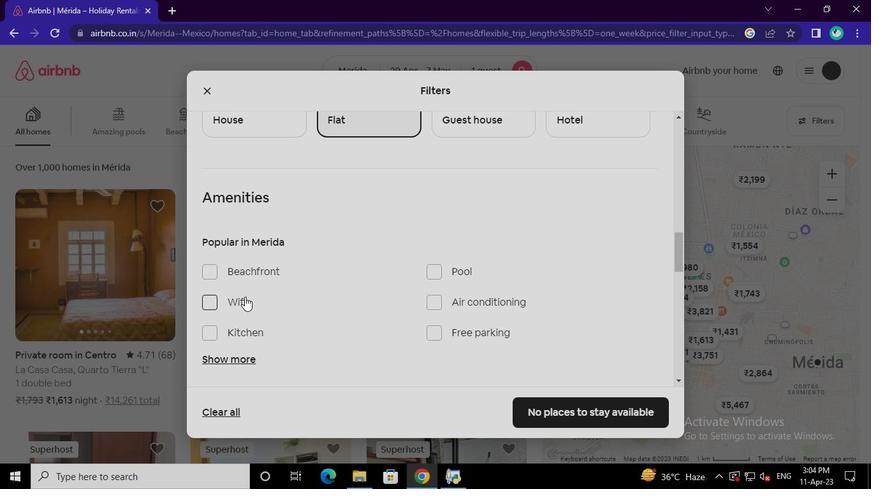 
Action: Mouse moved to (241, 296)
Screenshot: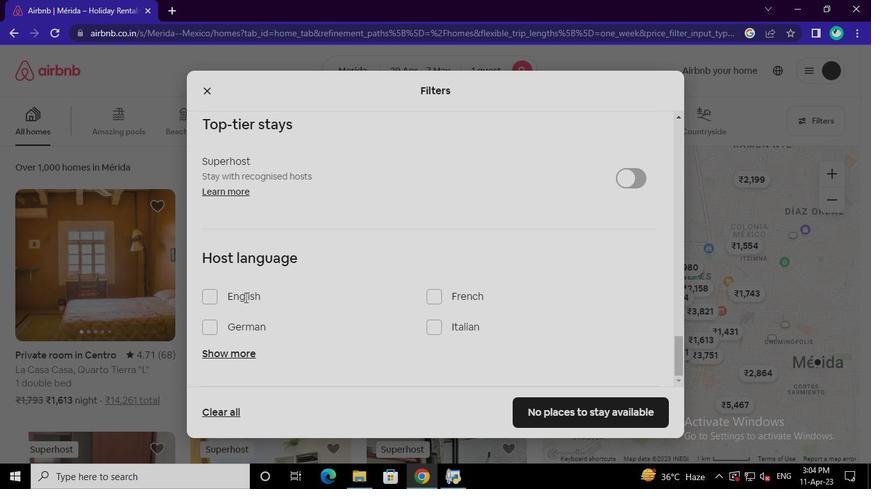 
Action: Mouse pressed left at (241, 296)
Screenshot: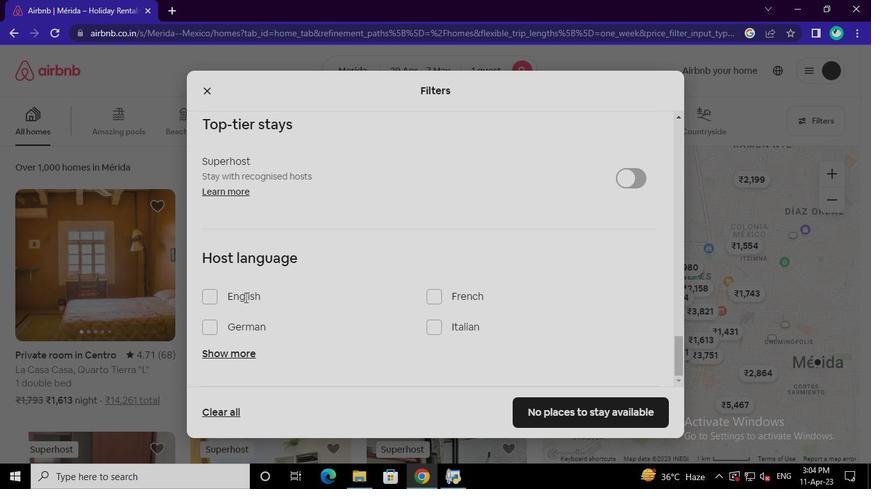 
Action: Mouse moved to (561, 413)
Screenshot: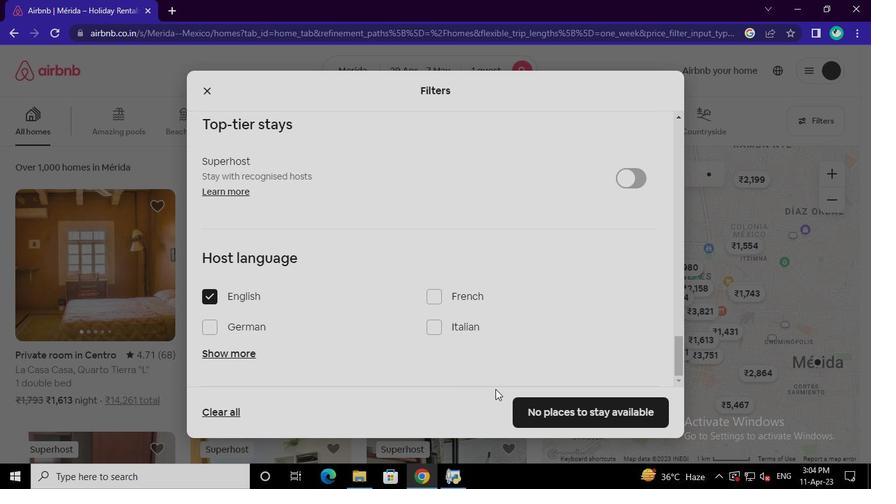
Action: Mouse pressed left at (561, 413)
Screenshot: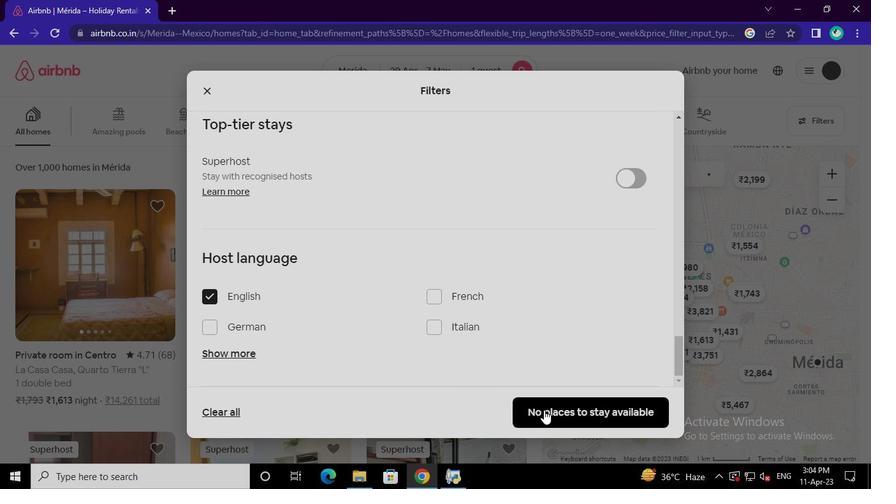 
Action: Mouse moved to (454, 473)
Screenshot: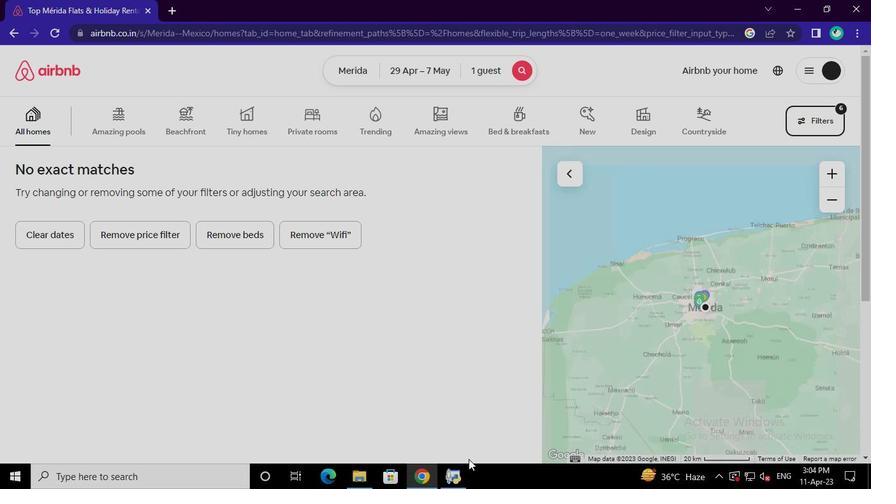 
Action: Mouse pressed left at (454, 473)
Screenshot: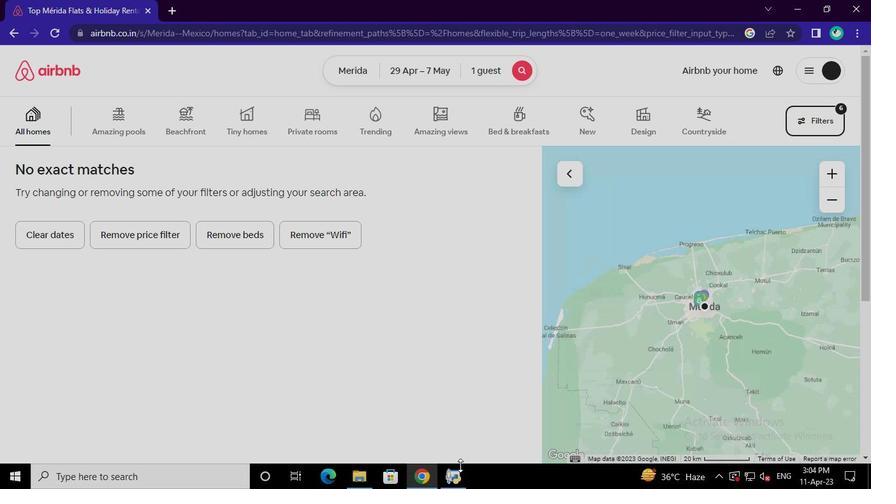 
Action: Mouse moved to (696, 94)
Screenshot: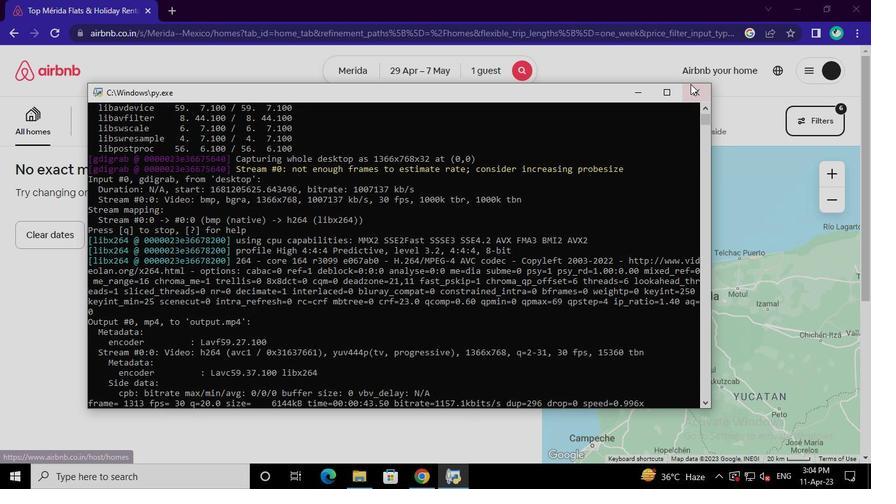 
Action: Mouse pressed left at (696, 94)
Screenshot: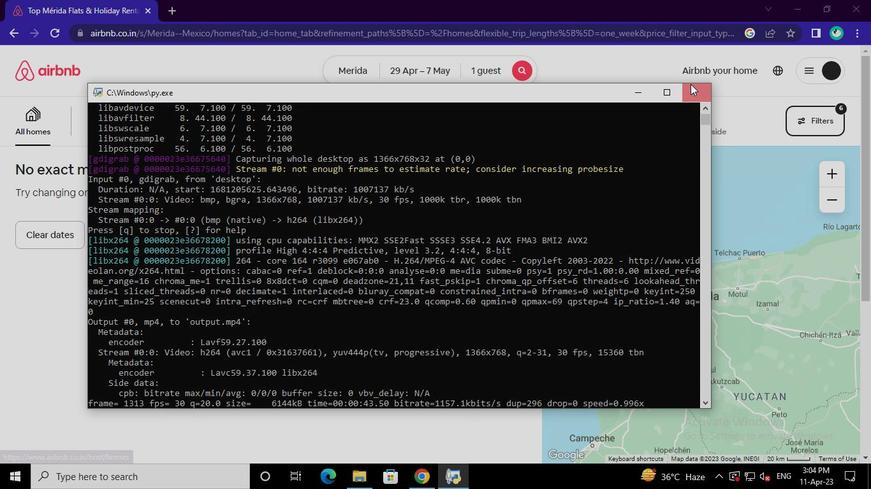 
